 Task: Add Stars Background to Video "Movie B.mp4" and Play
Action: Mouse moved to (338, 133)
Screenshot: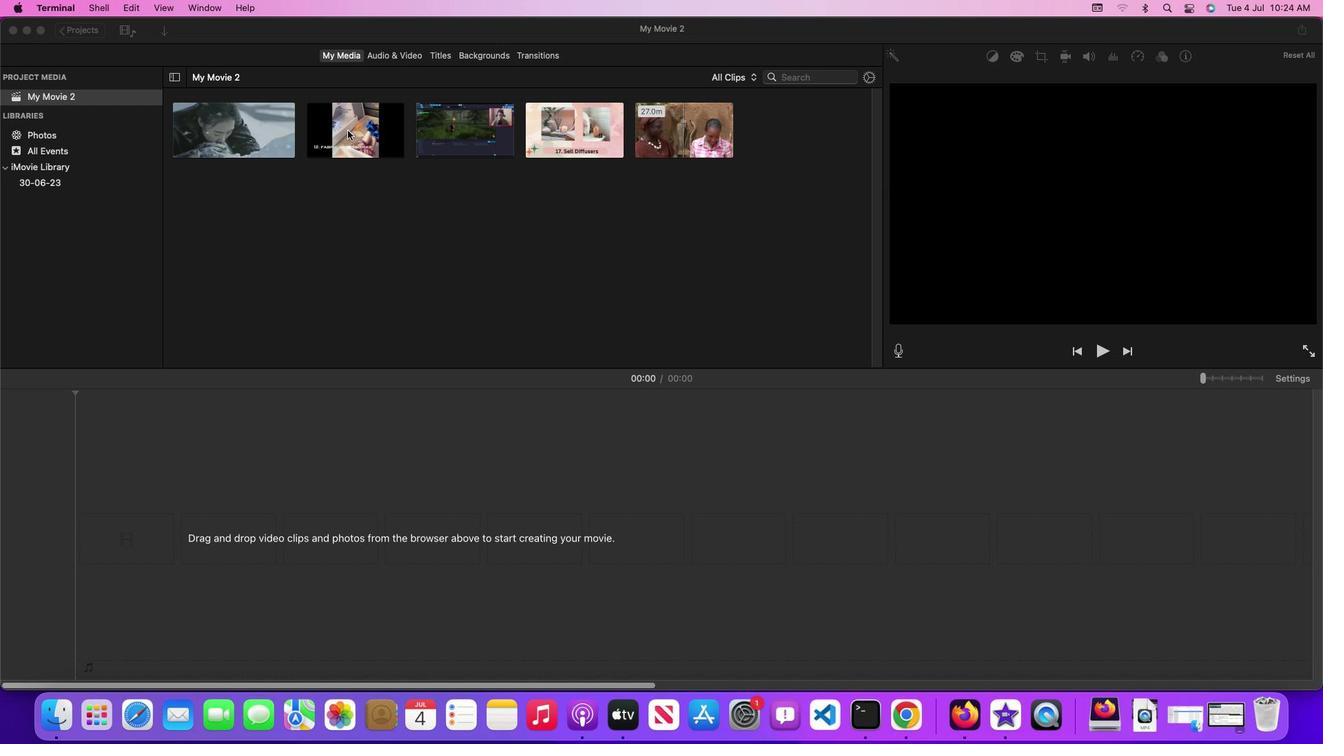 
Action: Mouse pressed left at (338, 133)
Screenshot: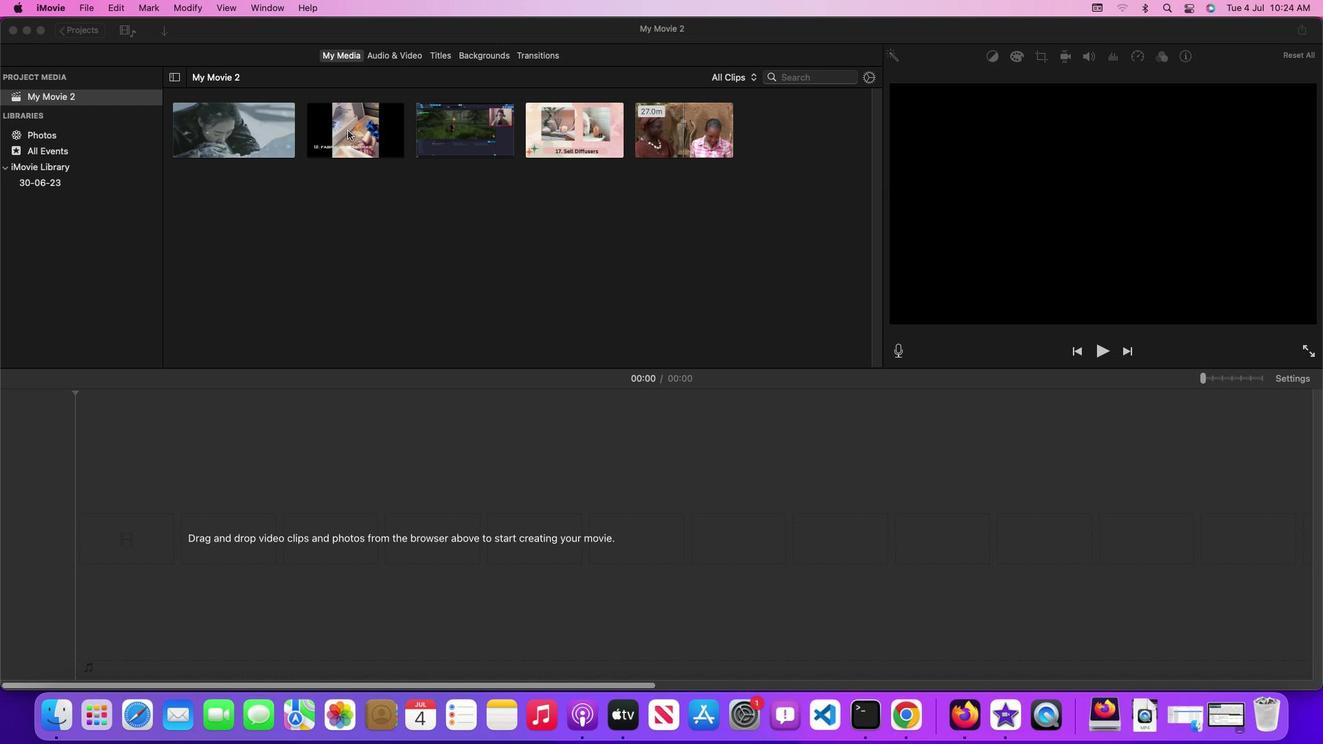 
Action: Mouse moved to (485, 62)
Screenshot: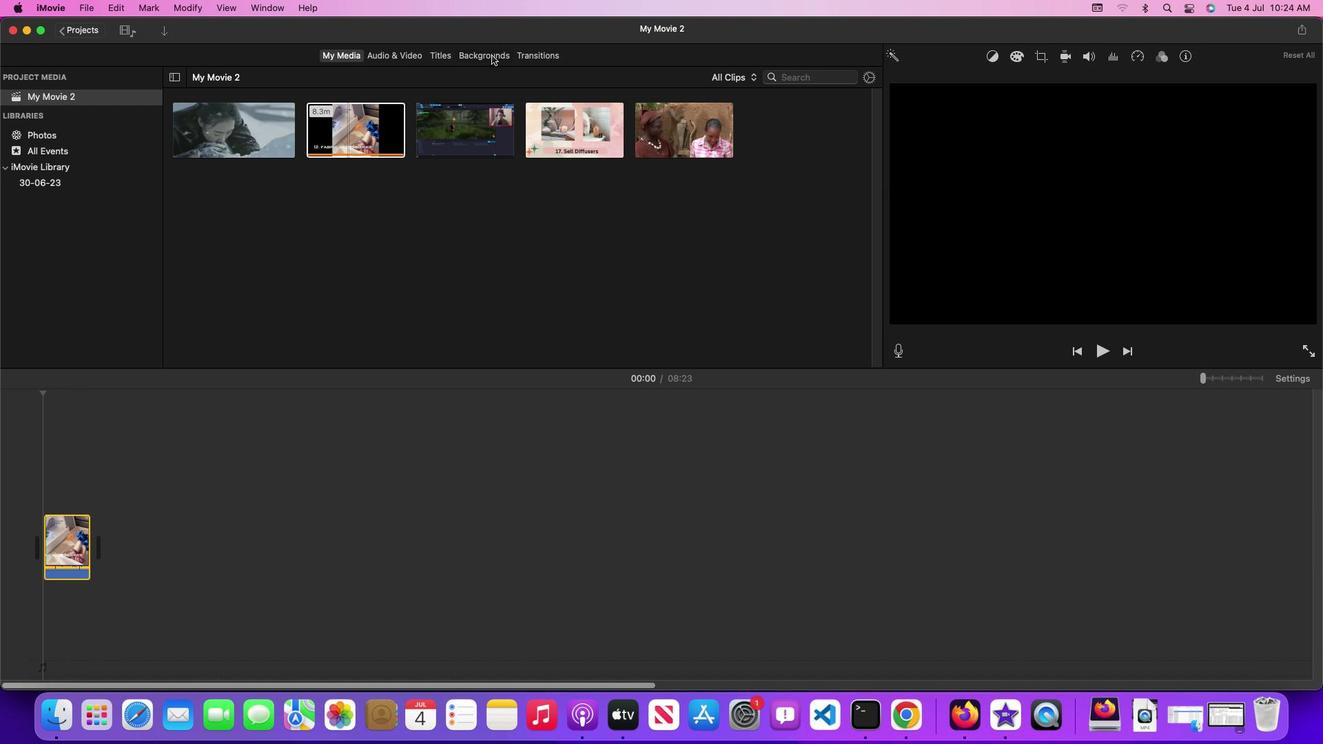 
Action: Mouse pressed left at (485, 62)
Screenshot: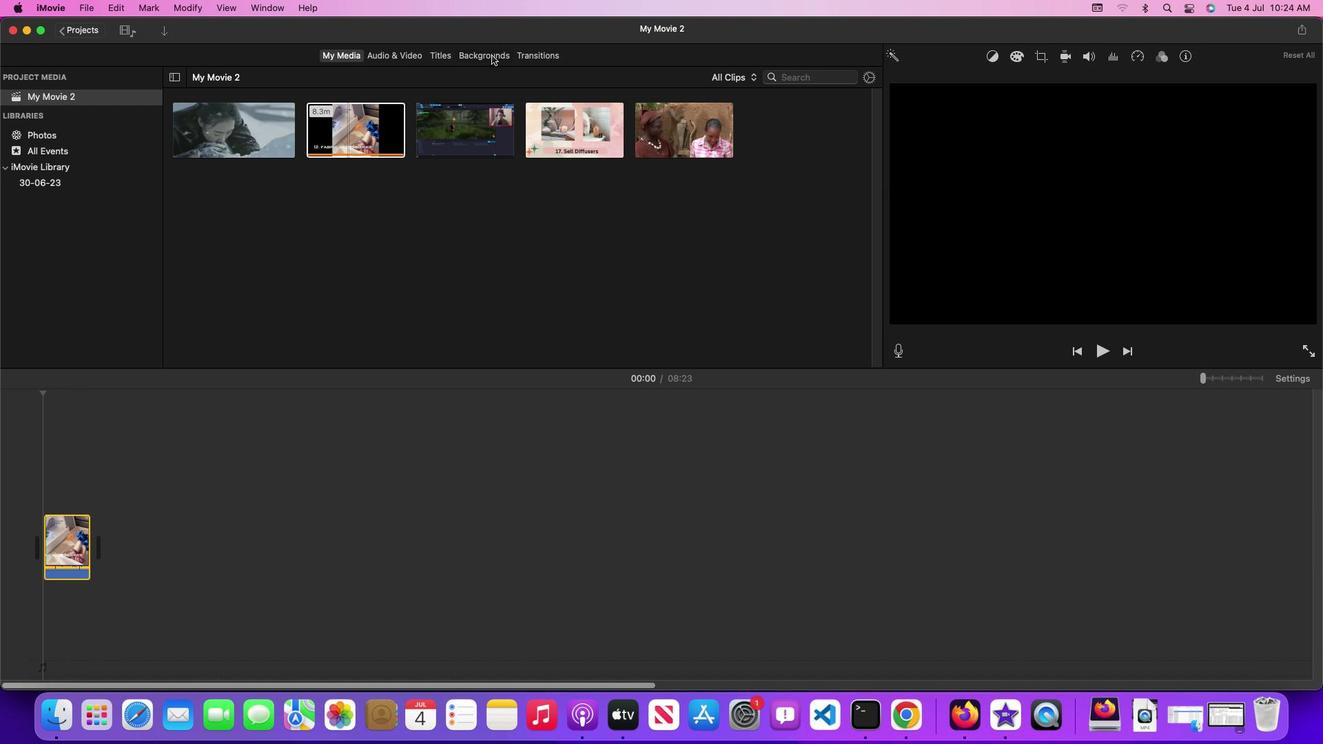 
Action: Mouse moved to (595, 127)
Screenshot: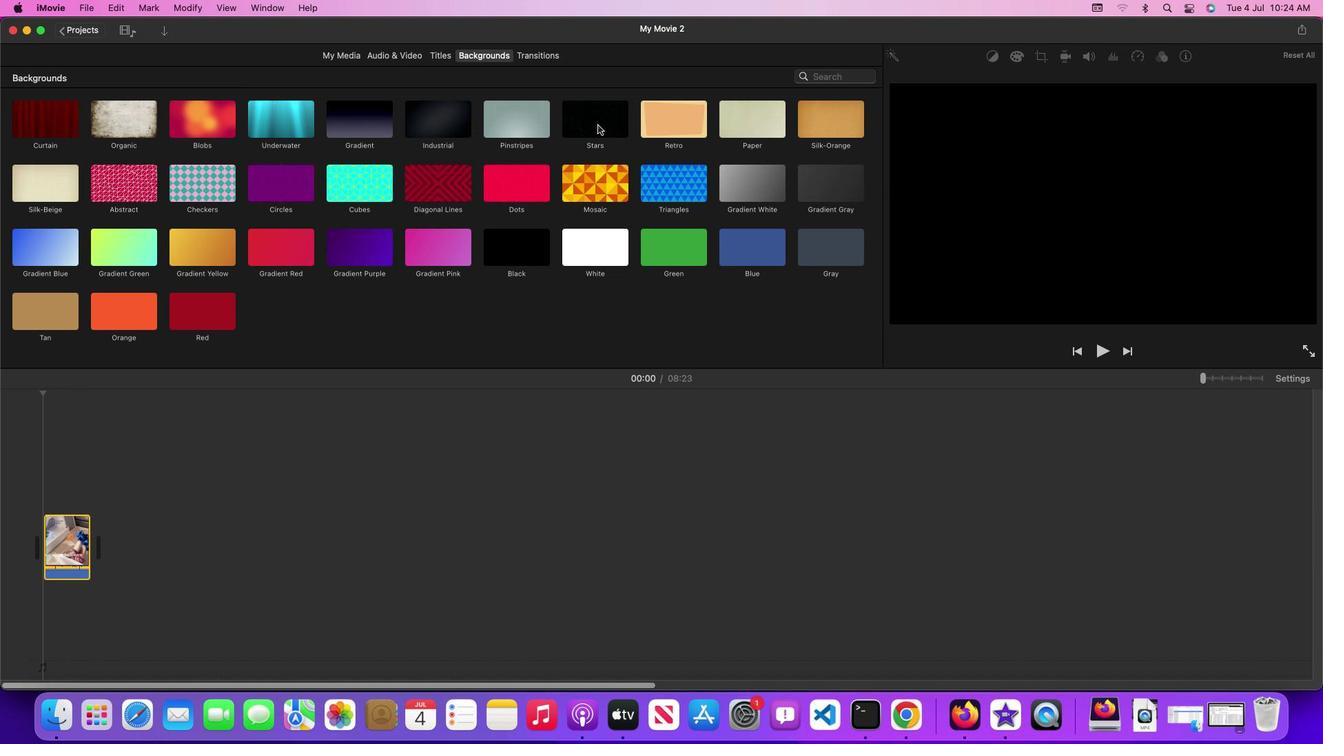 
Action: Mouse pressed left at (595, 127)
Screenshot: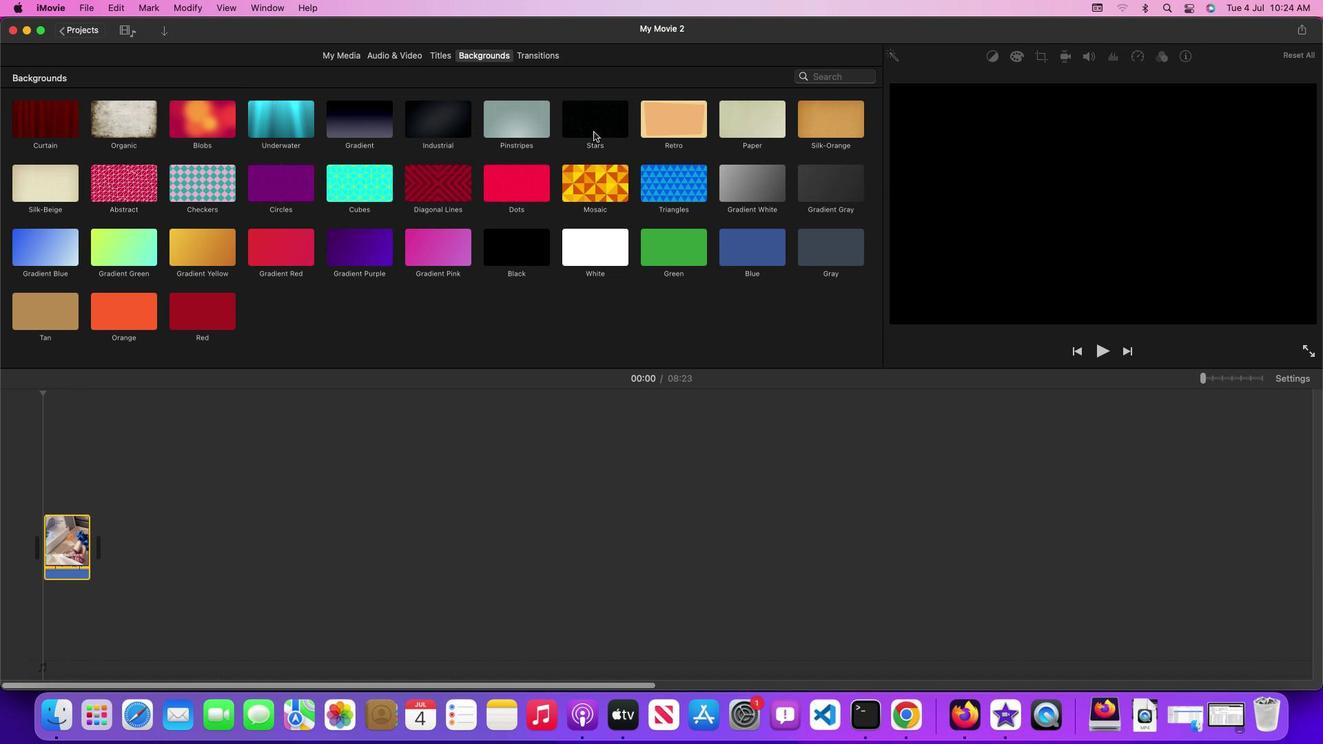 
Action: Mouse moved to (131, 529)
Screenshot: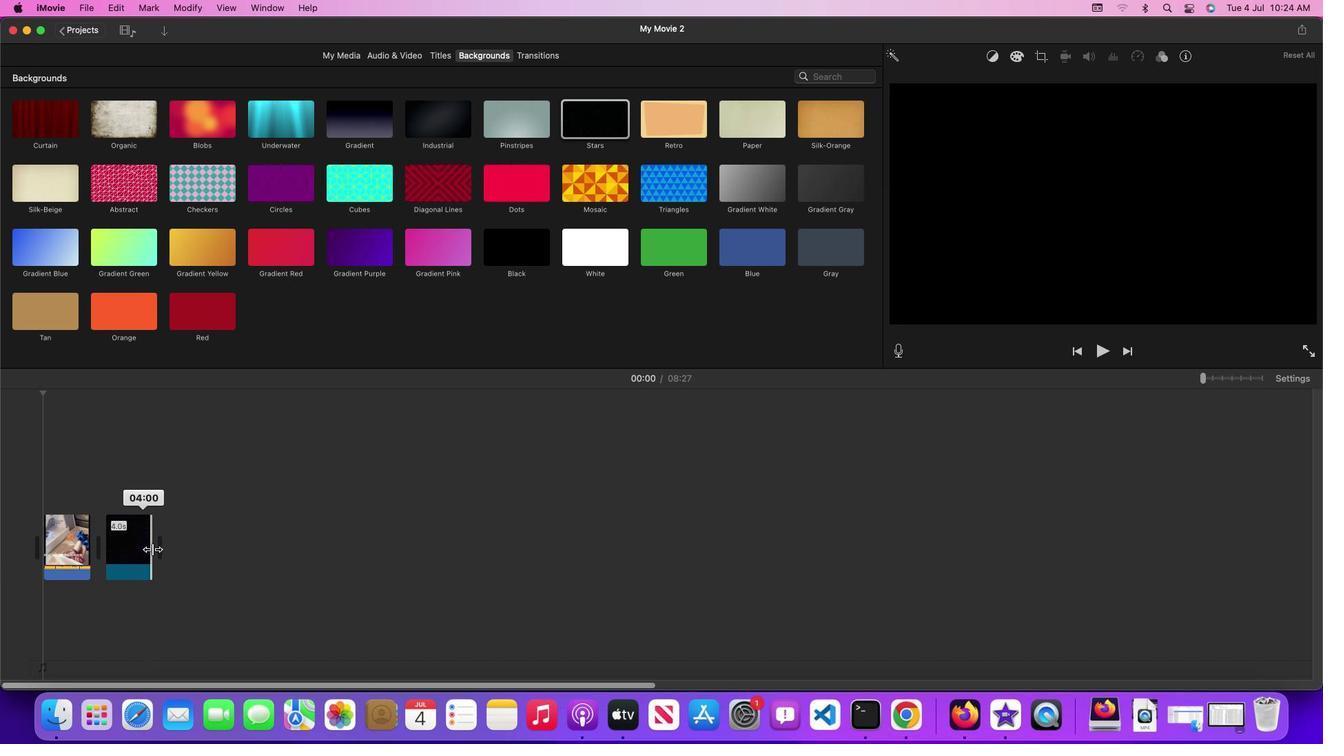 
Action: Mouse pressed left at (131, 529)
Screenshot: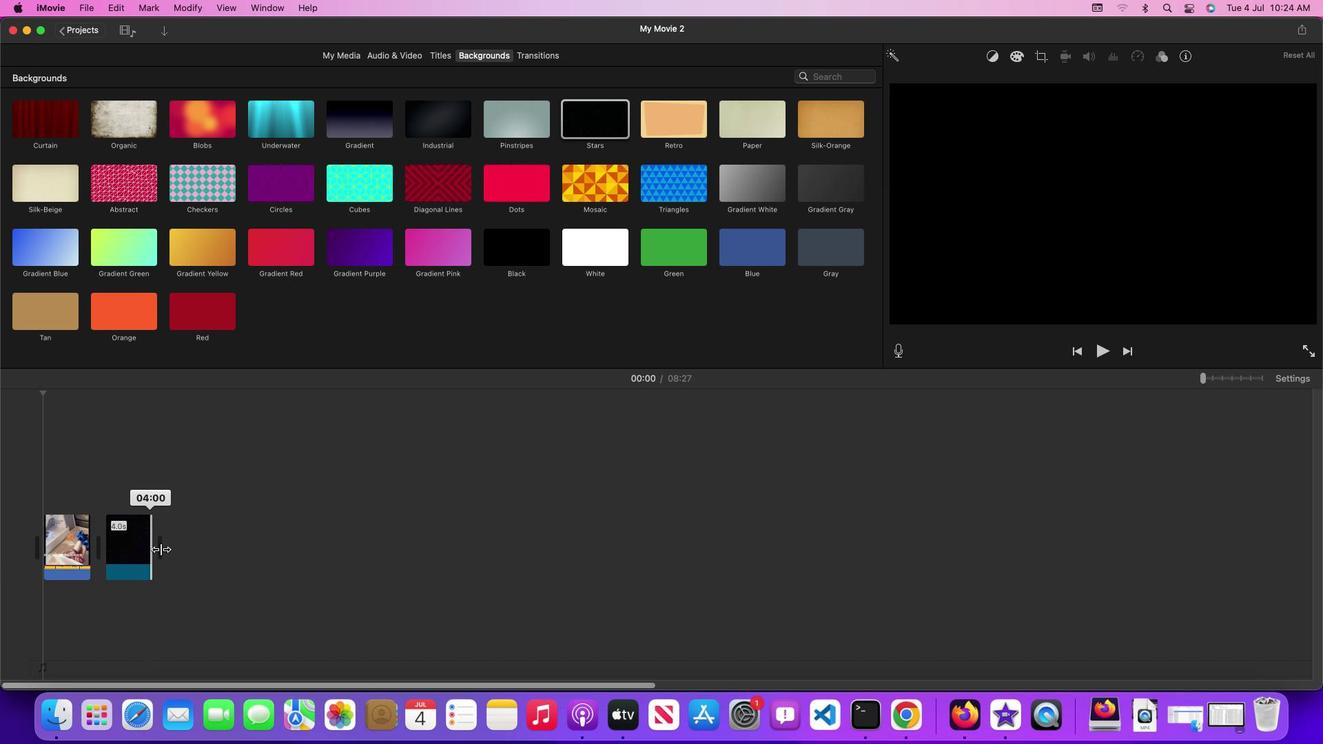 
Action: Mouse moved to (139, 525)
Screenshot: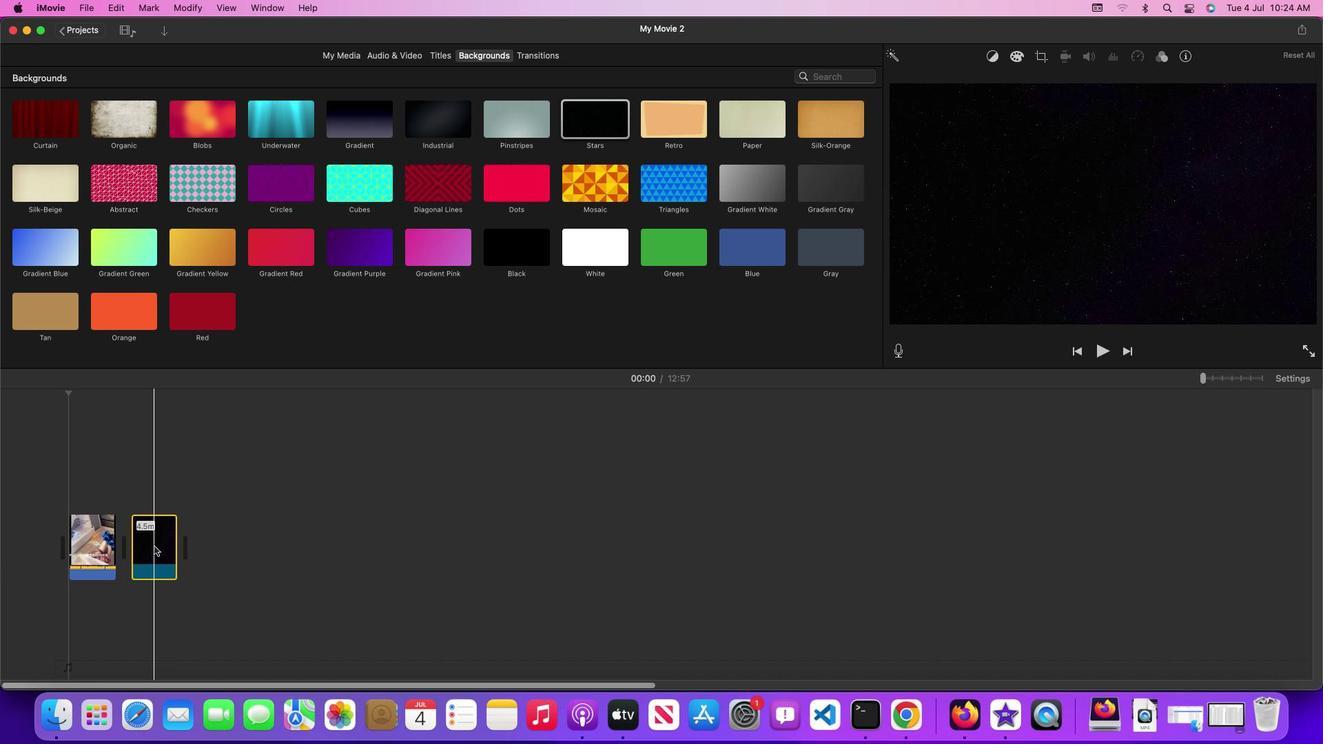 
Action: Mouse pressed left at (139, 525)
Screenshot: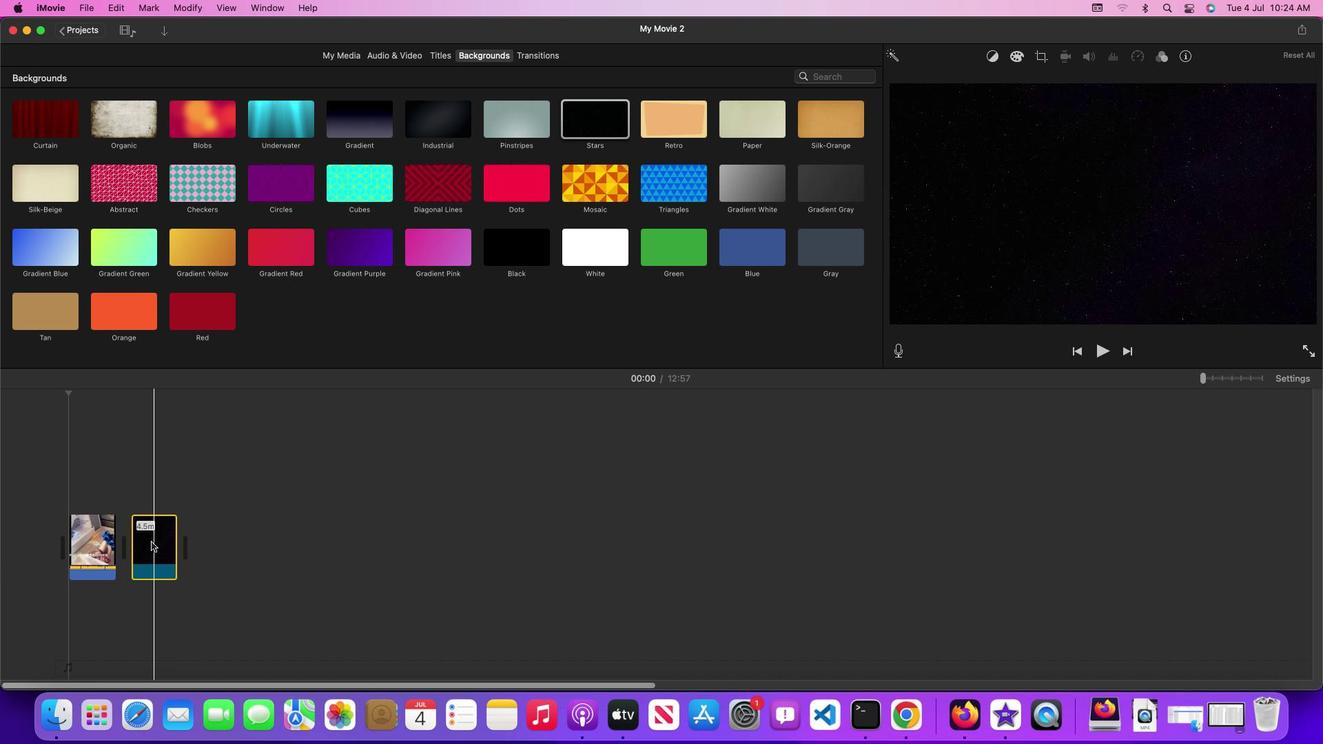 
Action: Mouse moved to (89, 472)
Screenshot: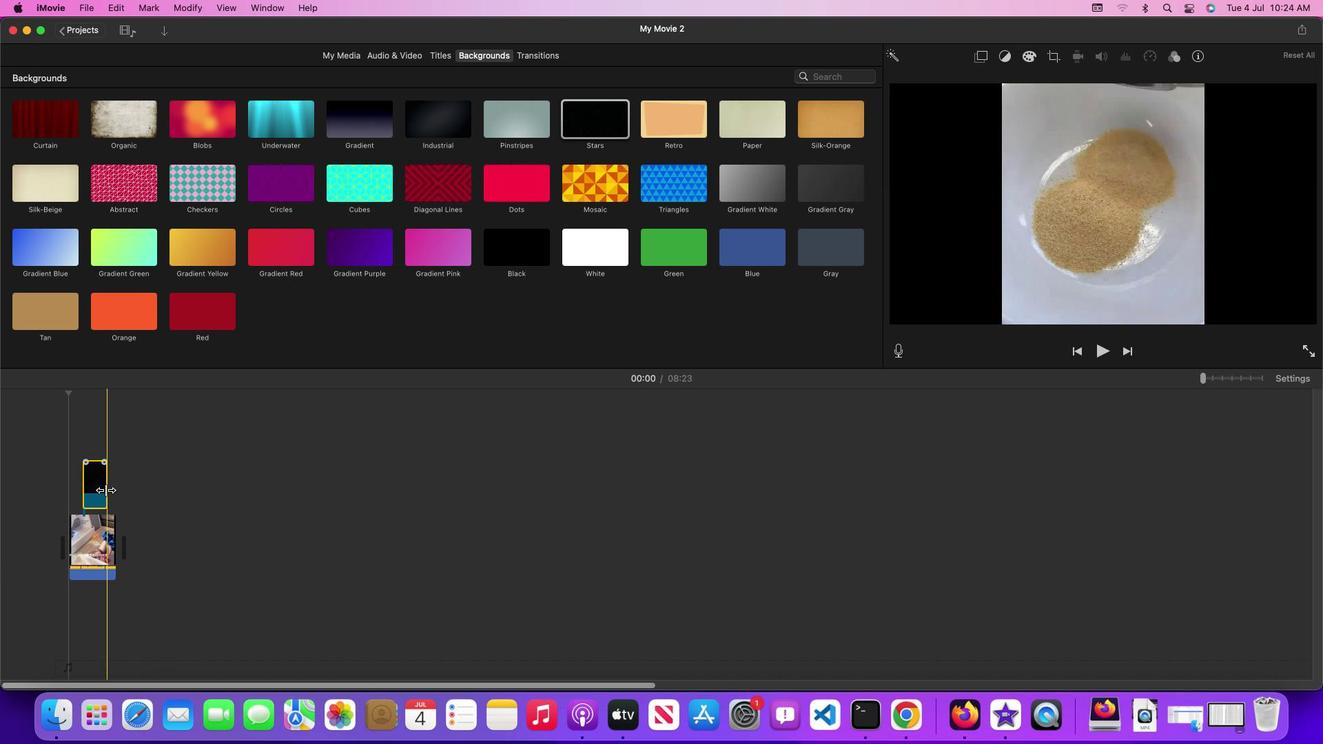 
Action: Mouse pressed left at (89, 472)
Screenshot: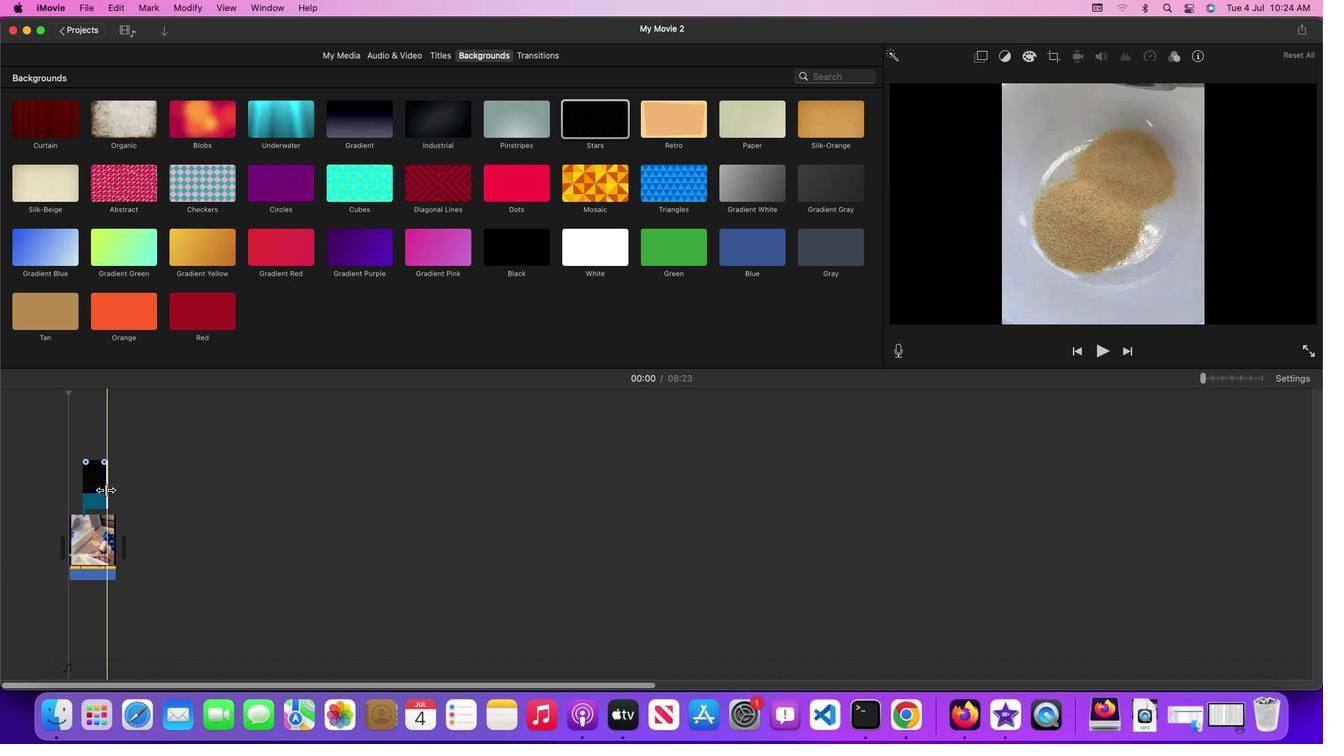 
Action: Mouse moved to (85, 518)
Screenshot: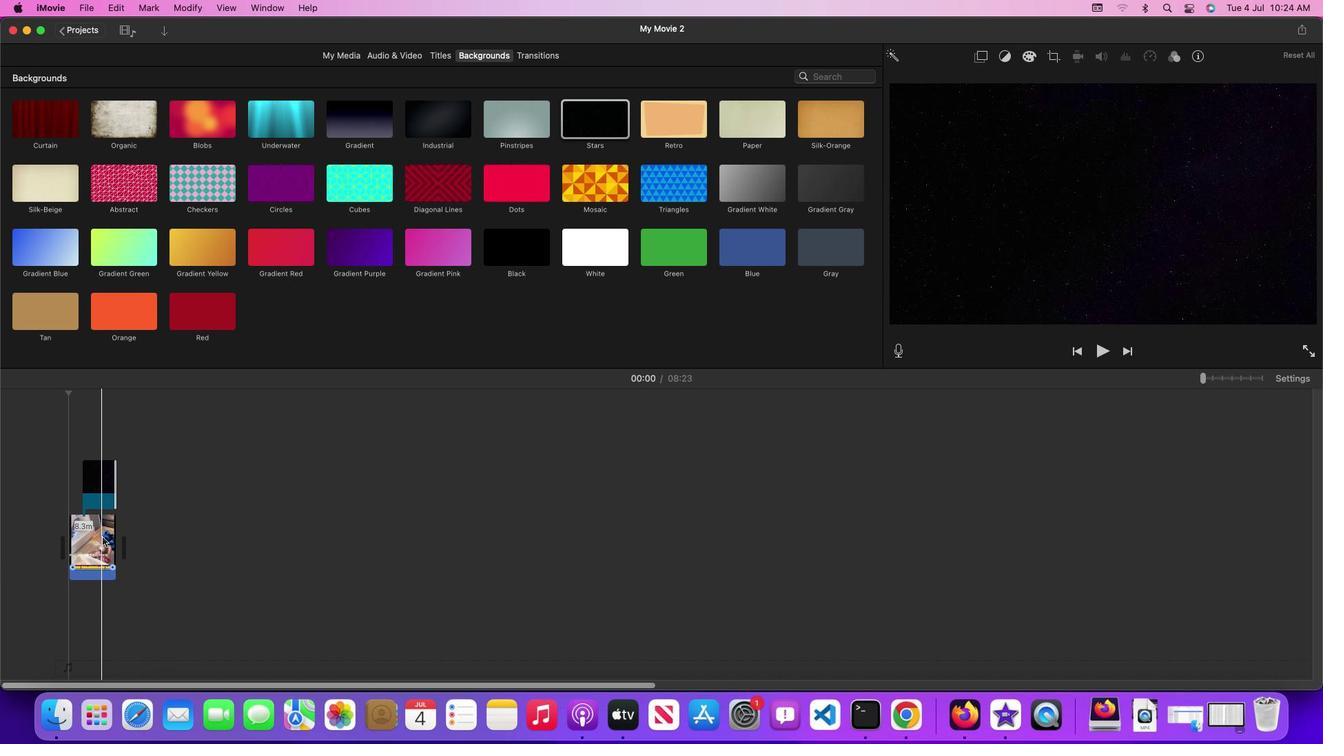 
Action: Mouse pressed left at (85, 518)
Screenshot: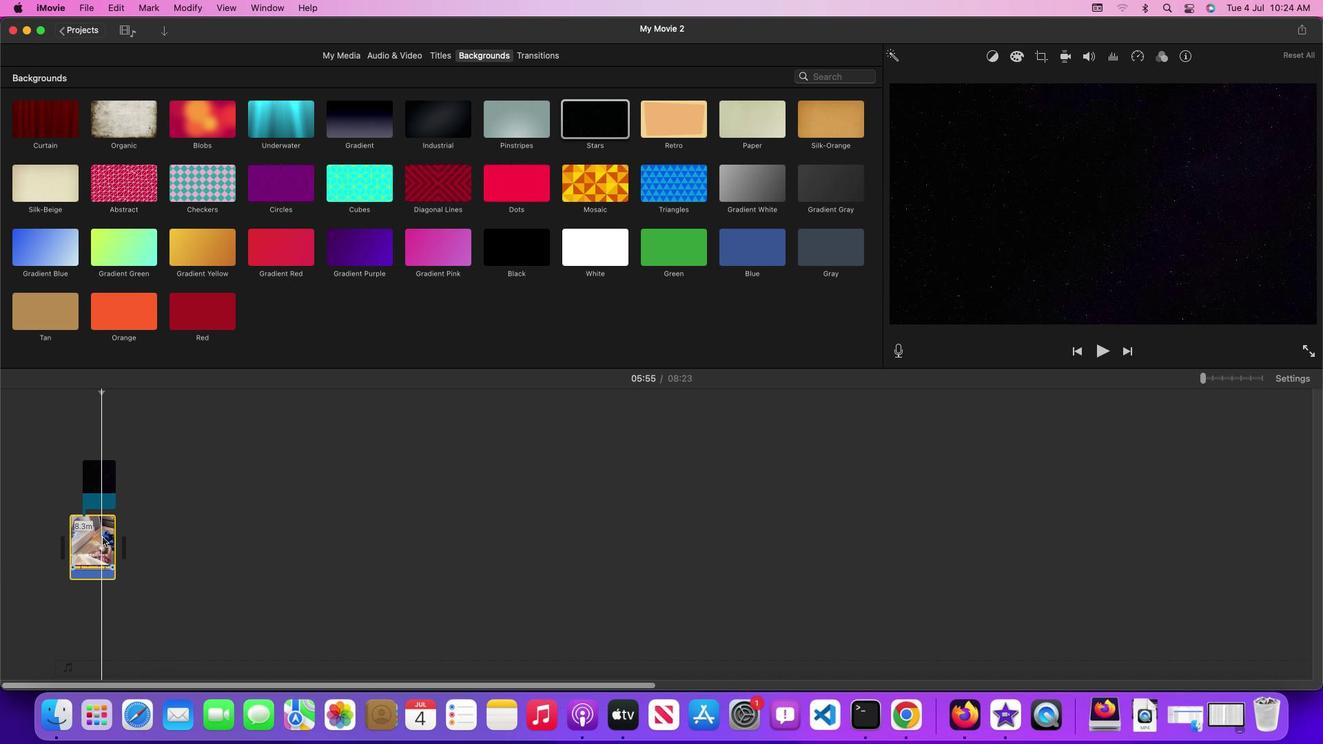 
Action: Mouse moved to (86, 461)
Screenshot: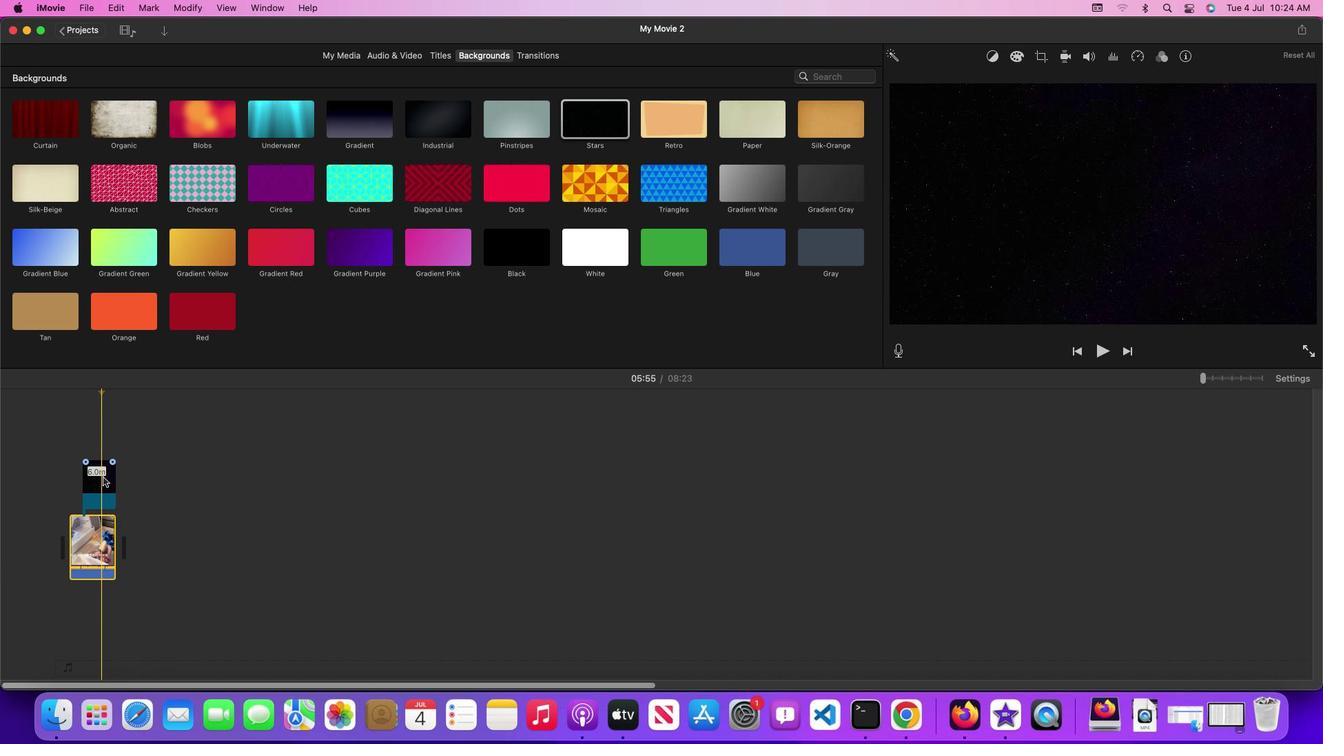 
Action: Mouse pressed left at (86, 461)
Screenshot: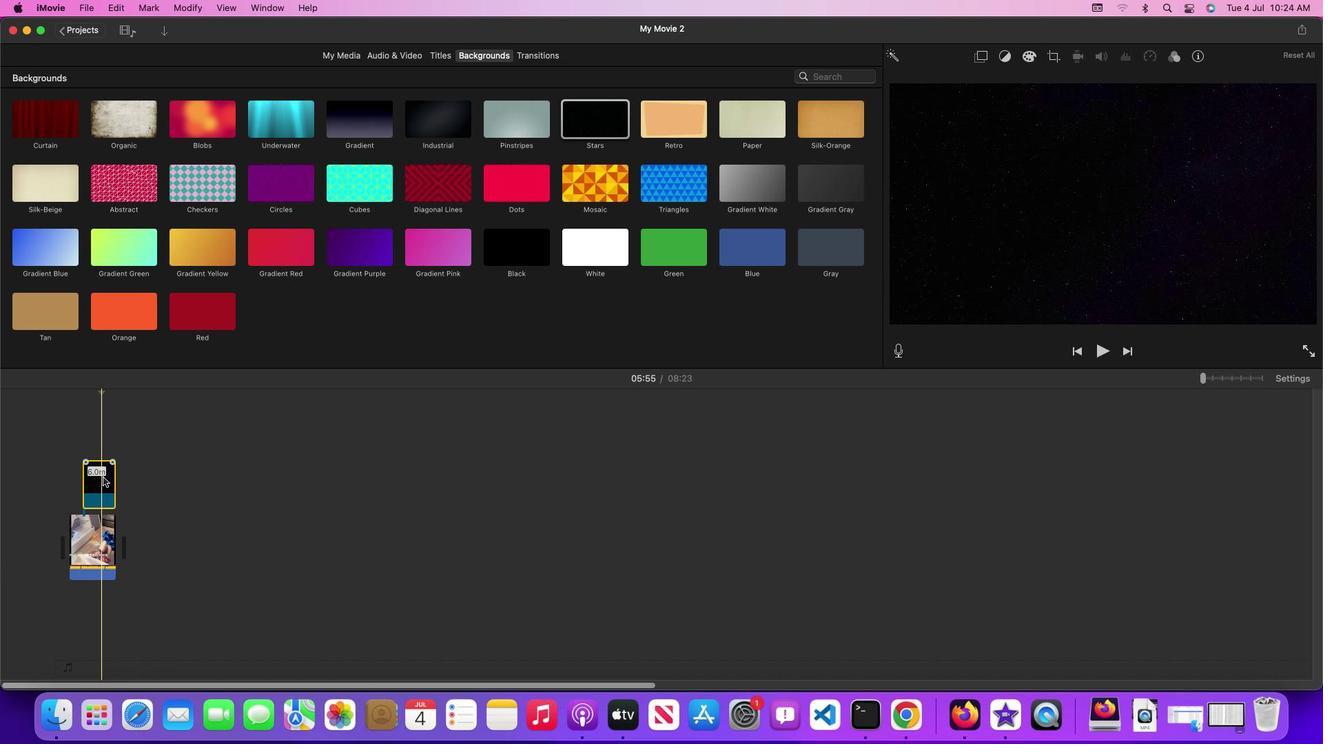 
Action: Mouse moved to (985, 61)
Screenshot: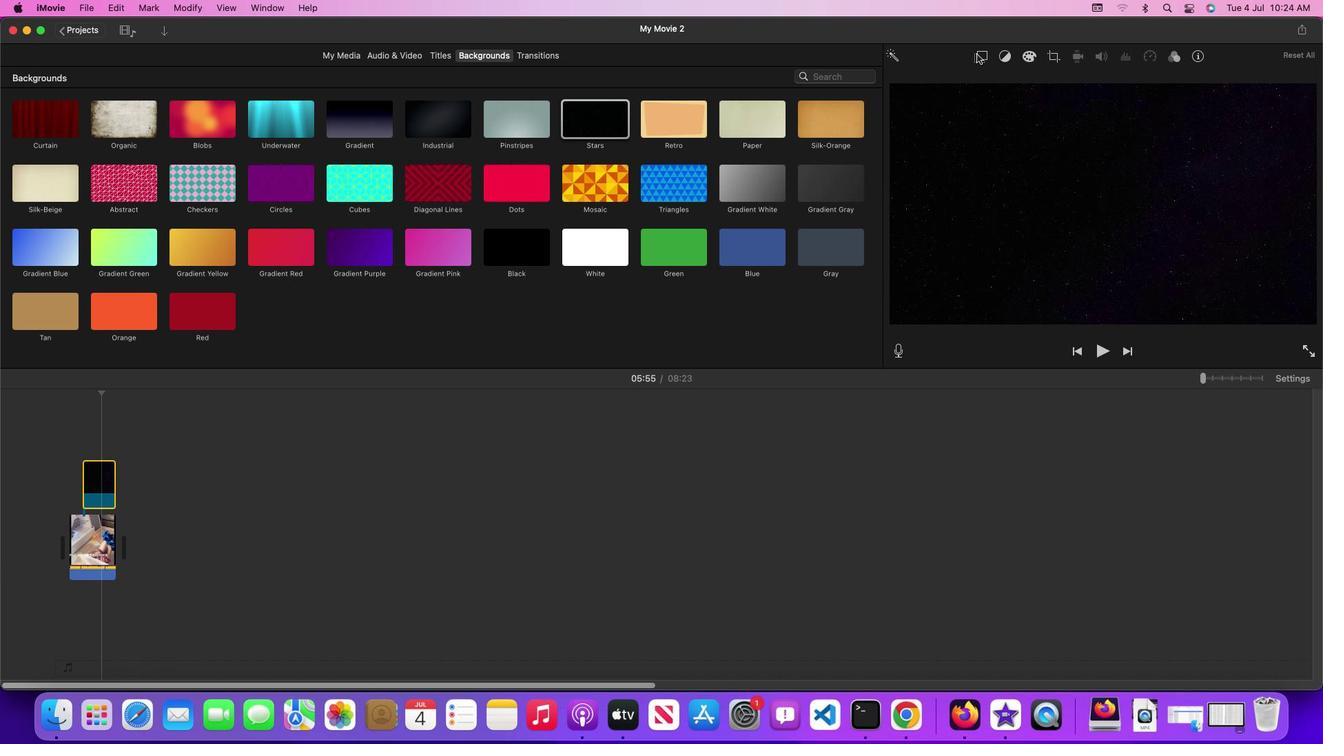 
Action: Mouse pressed left at (985, 61)
Screenshot: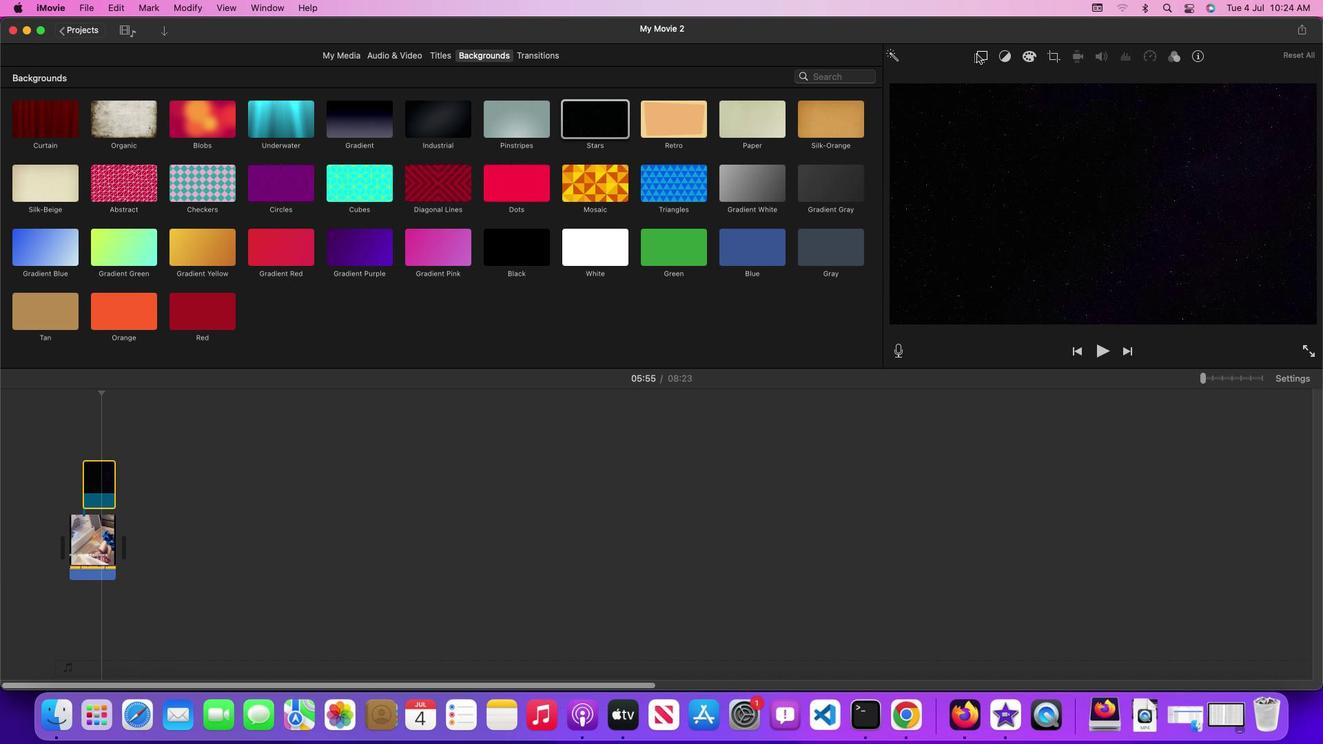 
Action: Mouse moved to (946, 84)
Screenshot: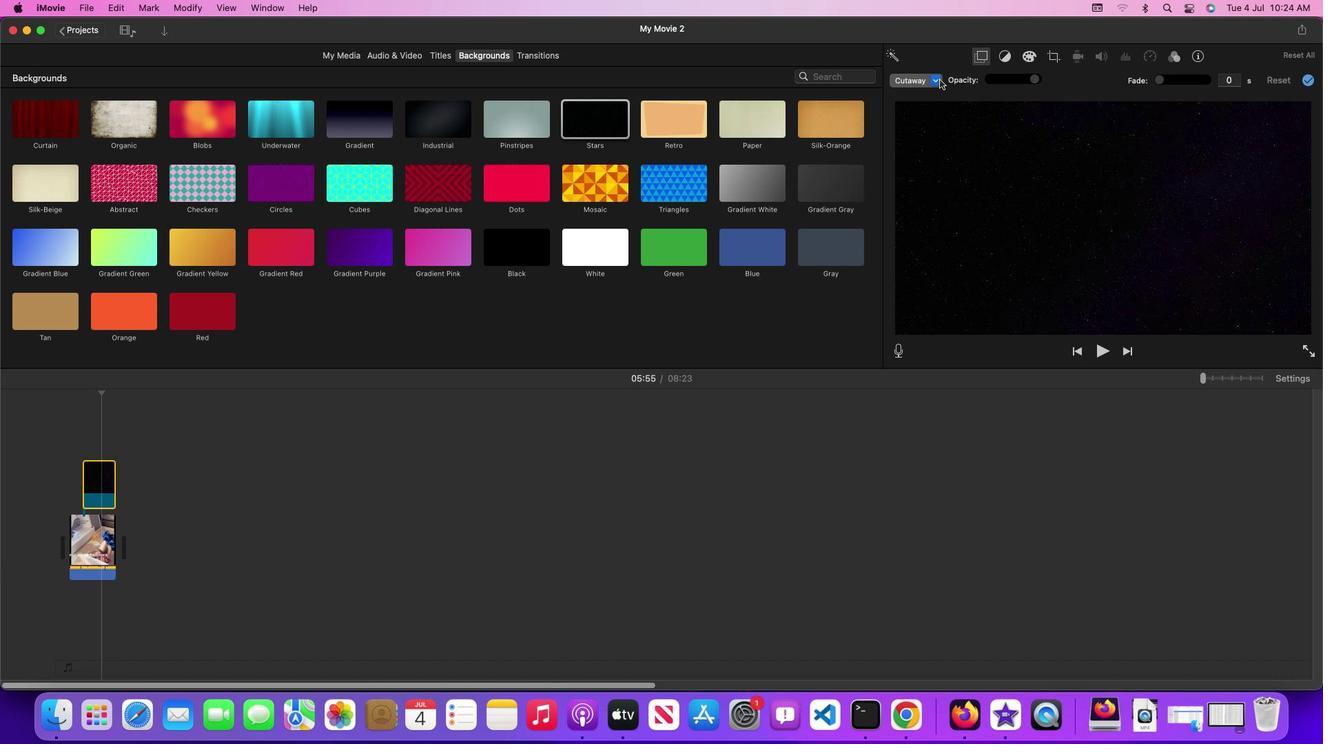 
Action: Mouse pressed left at (946, 84)
Screenshot: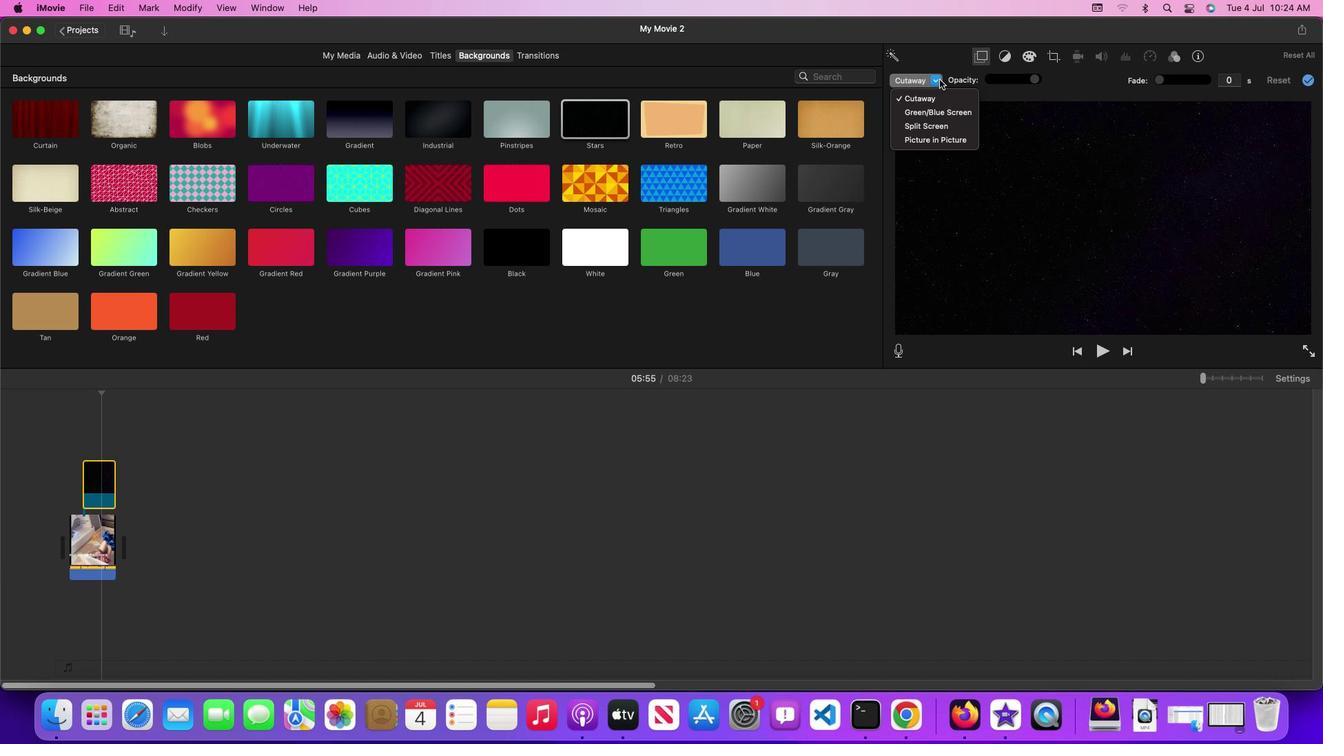 
Action: Mouse moved to (940, 138)
Screenshot: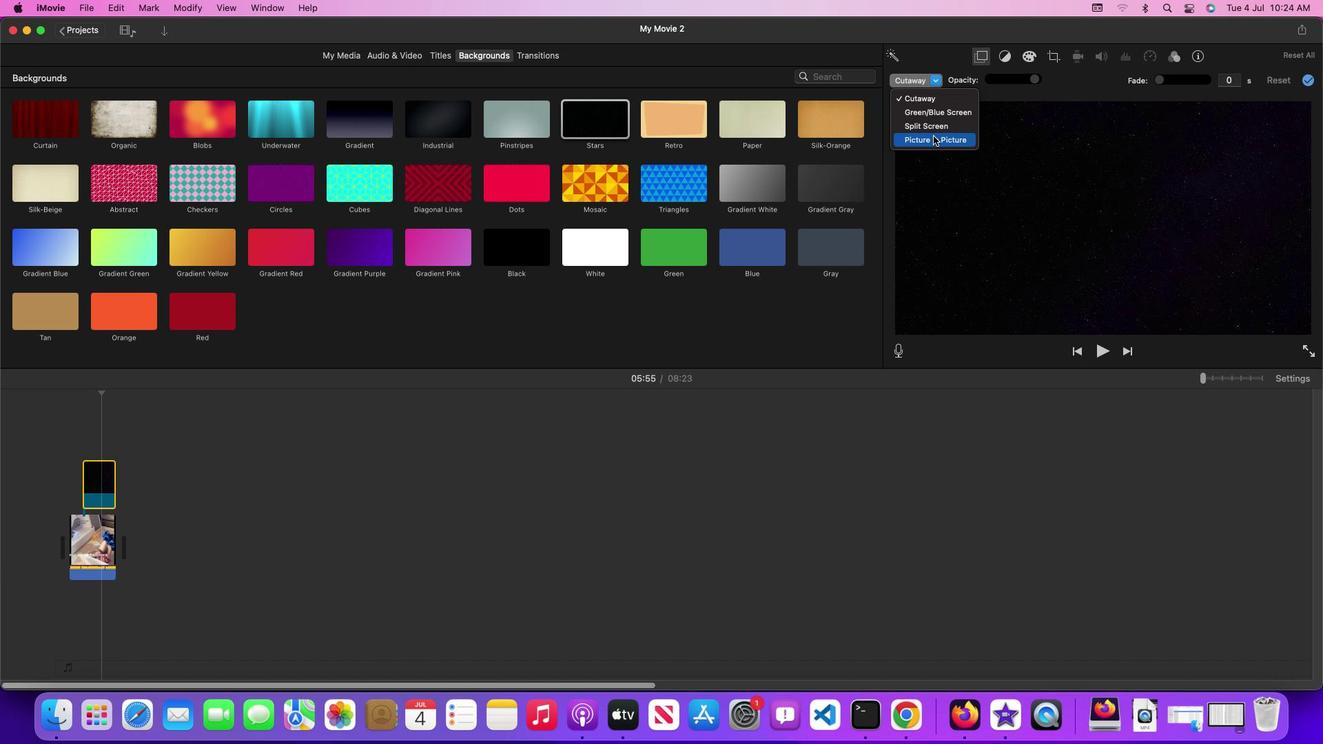 
Action: Mouse pressed left at (940, 138)
Screenshot: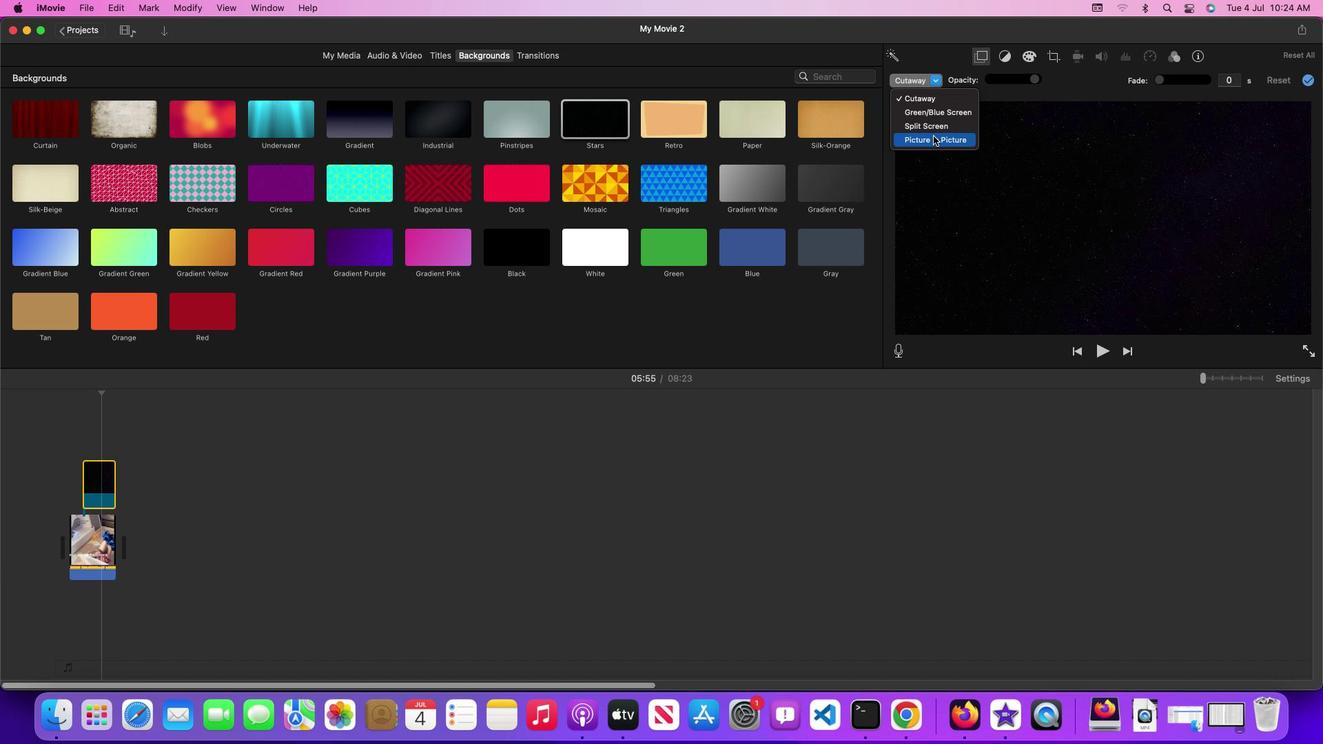
Action: Mouse moved to (1193, 155)
Screenshot: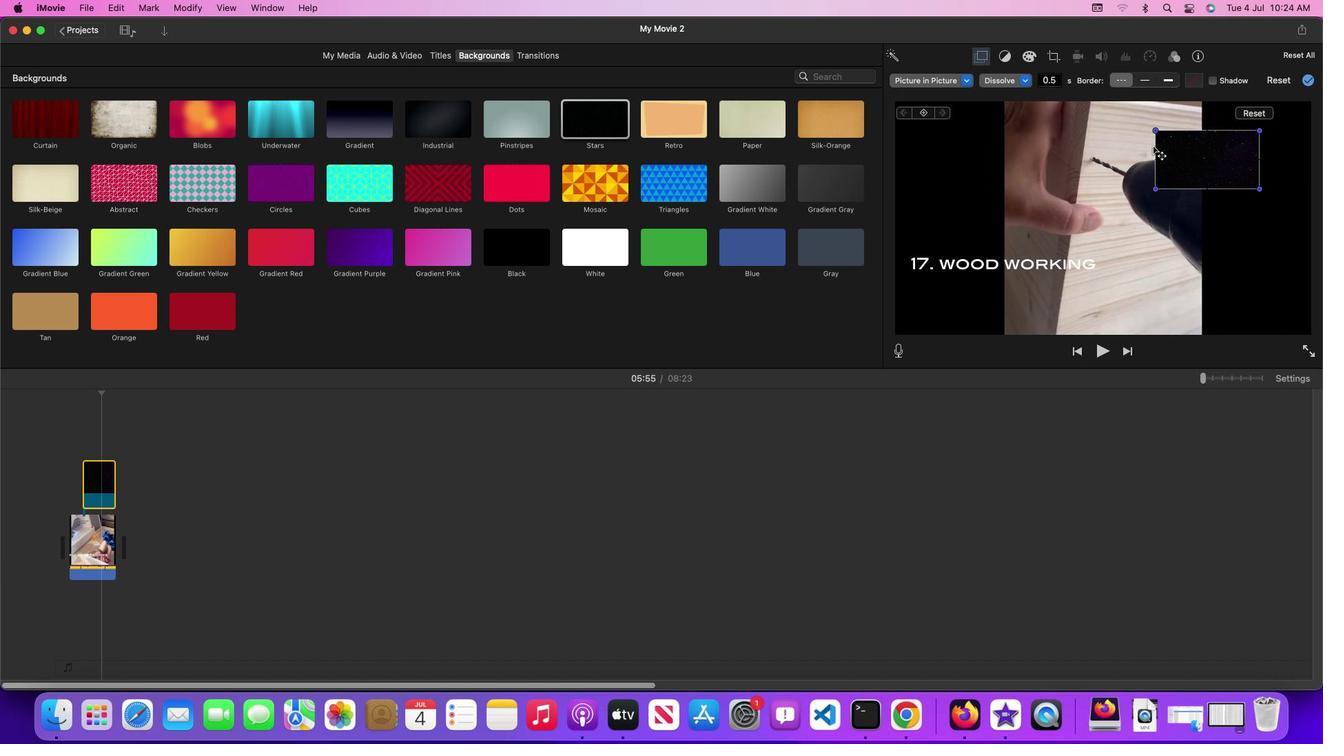 
Action: Mouse pressed left at (1193, 155)
Screenshot: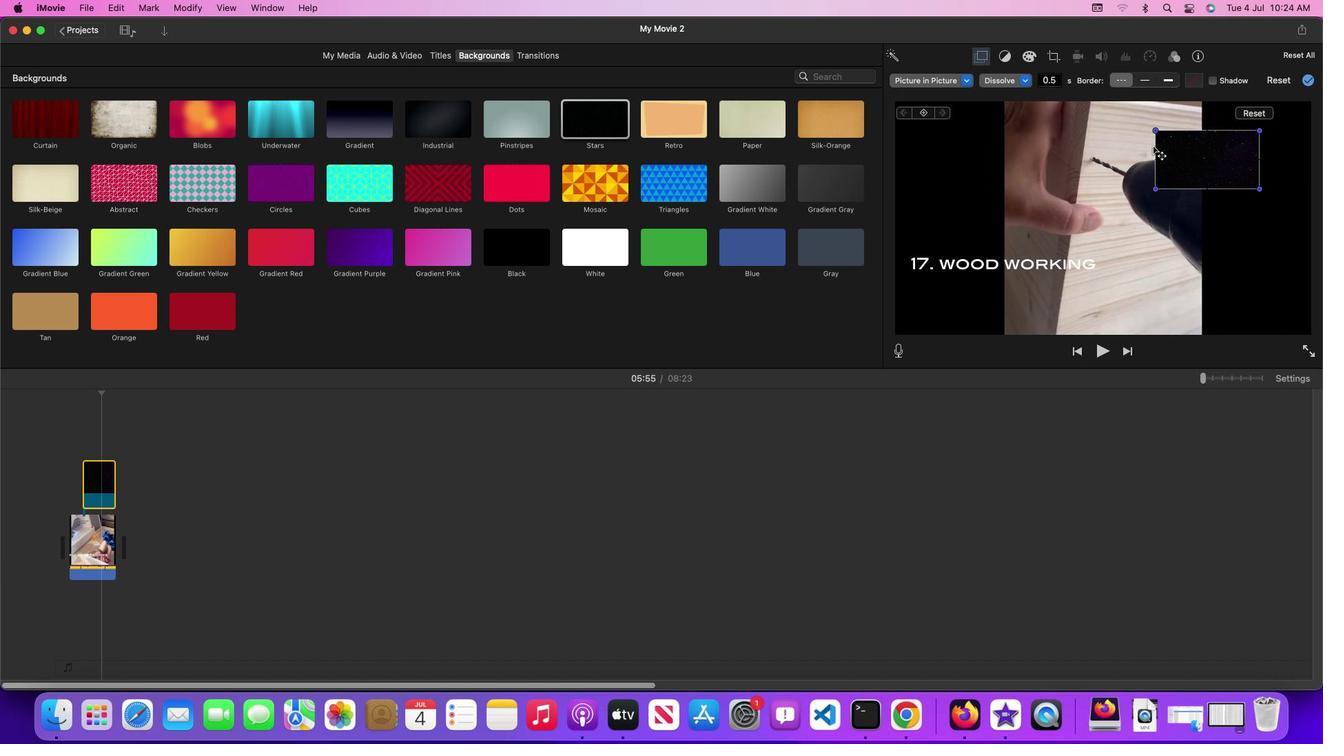 
Action: Mouse moved to (1092, 157)
Screenshot: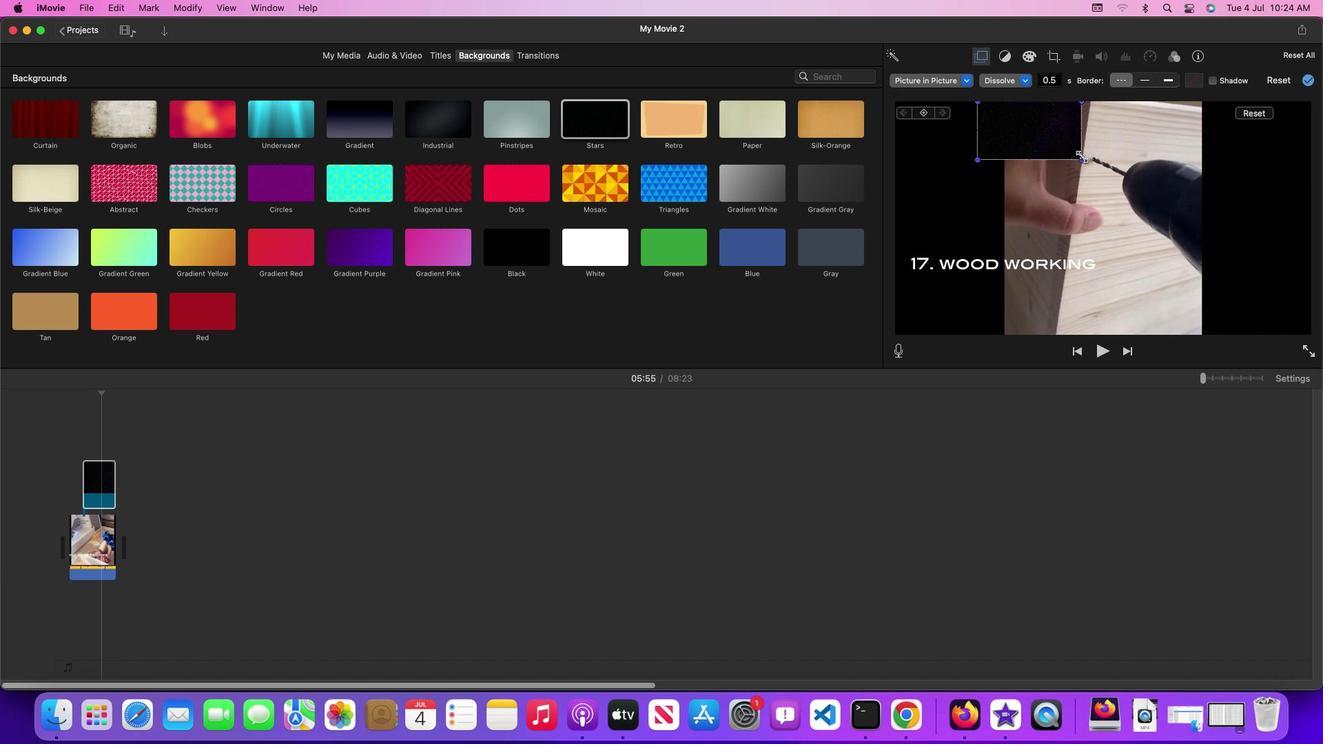 
Action: Mouse pressed left at (1092, 157)
Screenshot: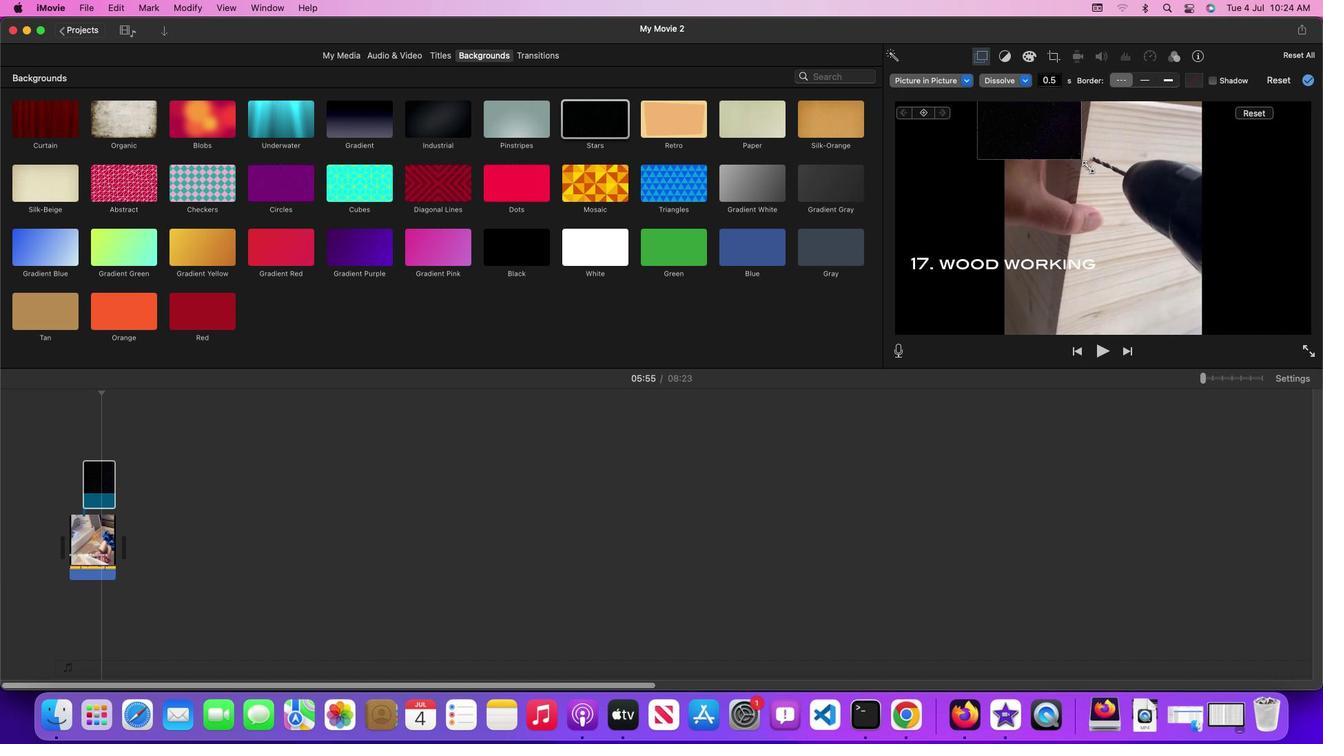 
Action: Mouse moved to (1143, 268)
Screenshot: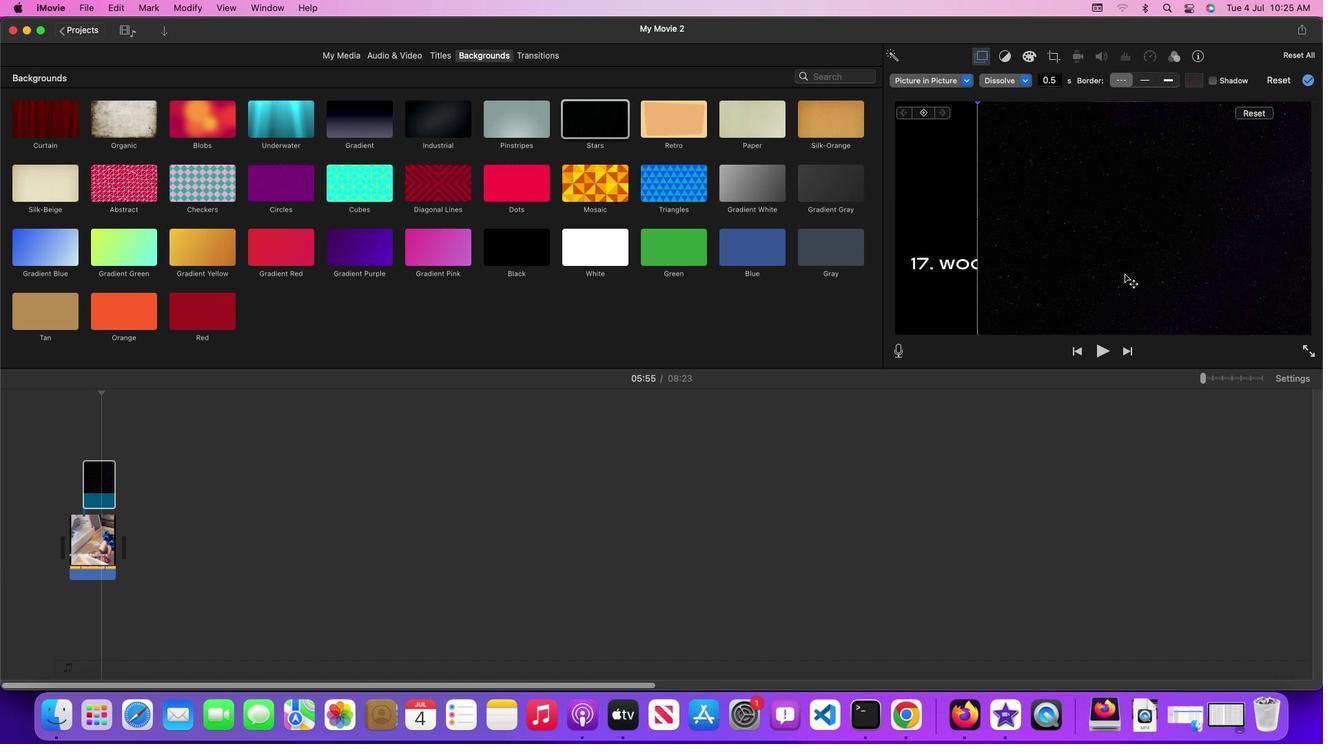 
Action: Mouse pressed left at (1143, 268)
Screenshot: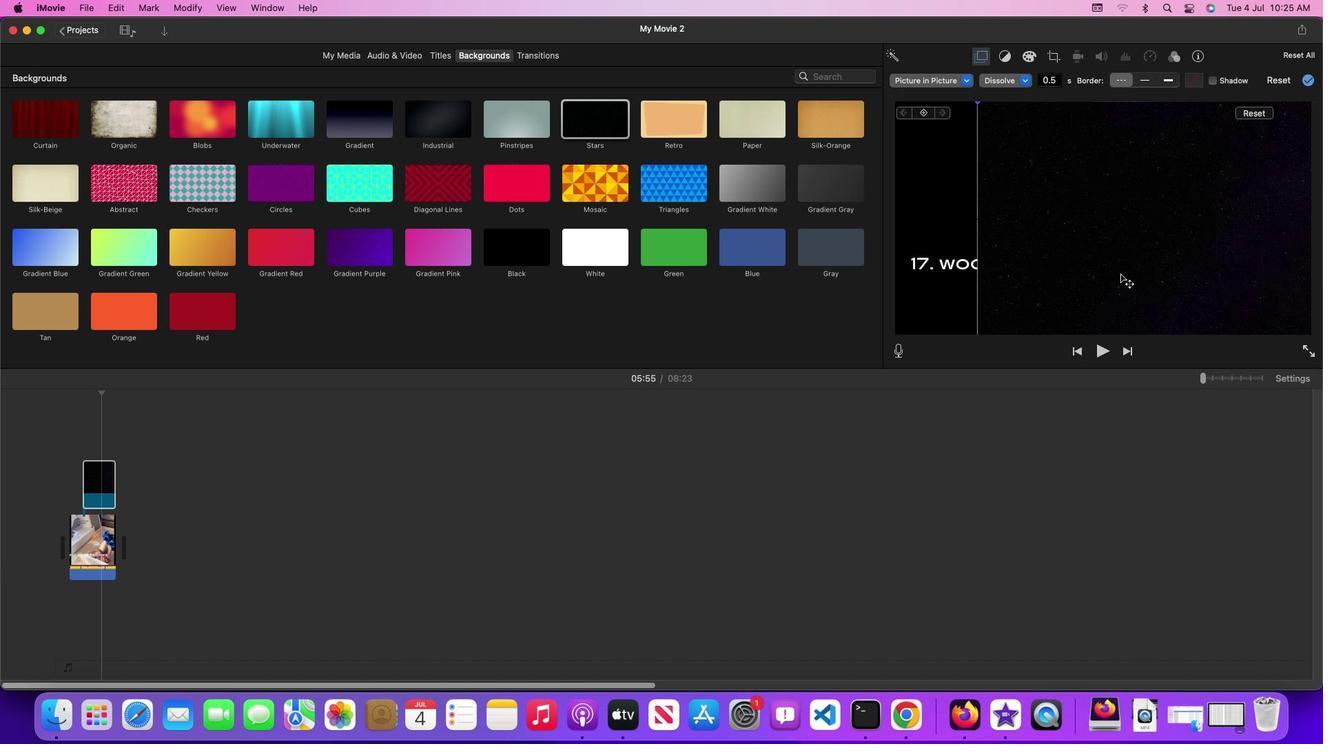 
Action: Mouse moved to (975, 85)
Screenshot: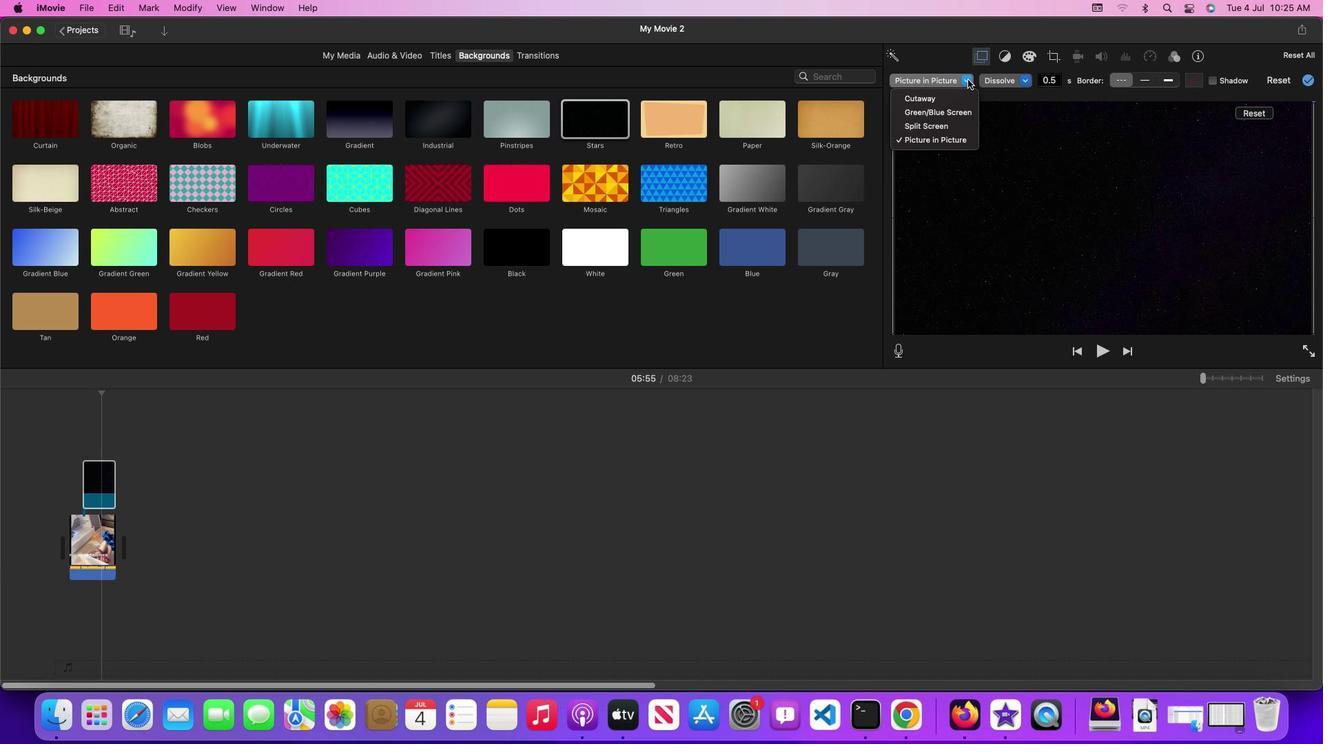 
Action: Mouse pressed left at (975, 85)
Screenshot: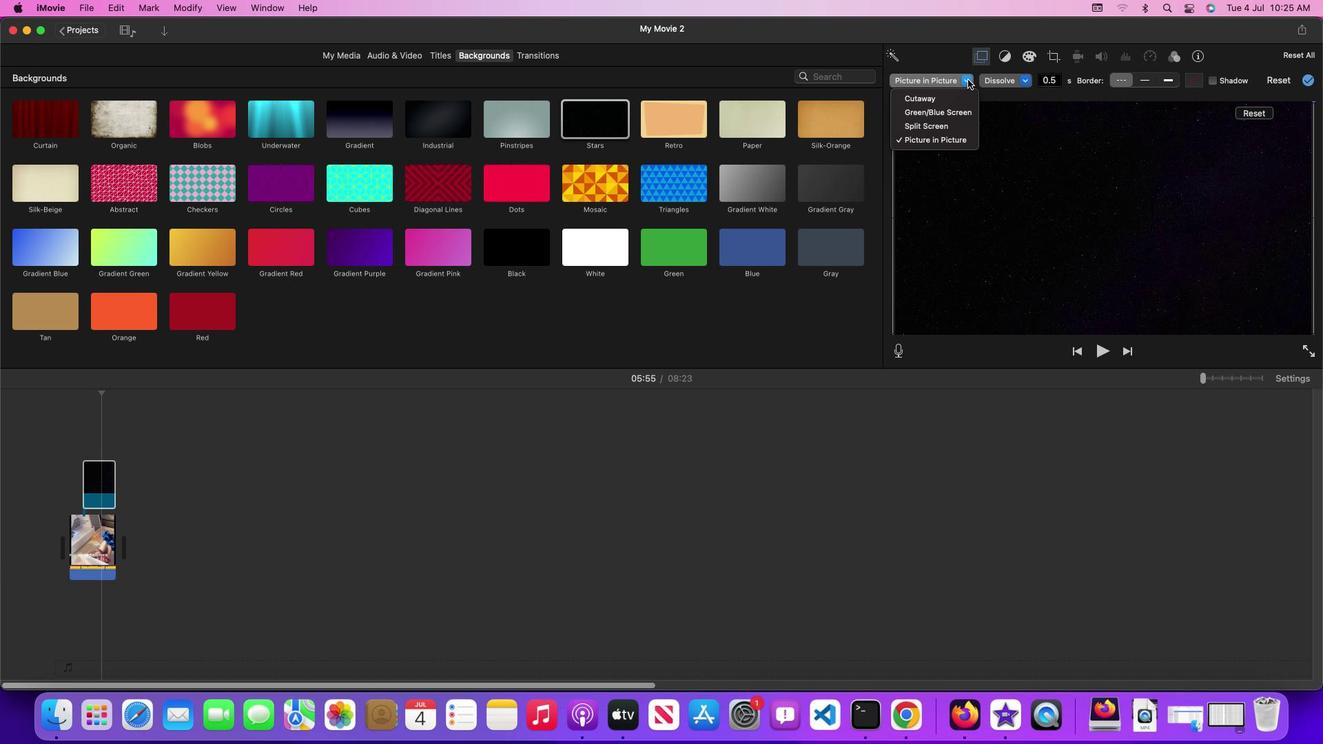 
Action: Mouse moved to (969, 99)
Screenshot: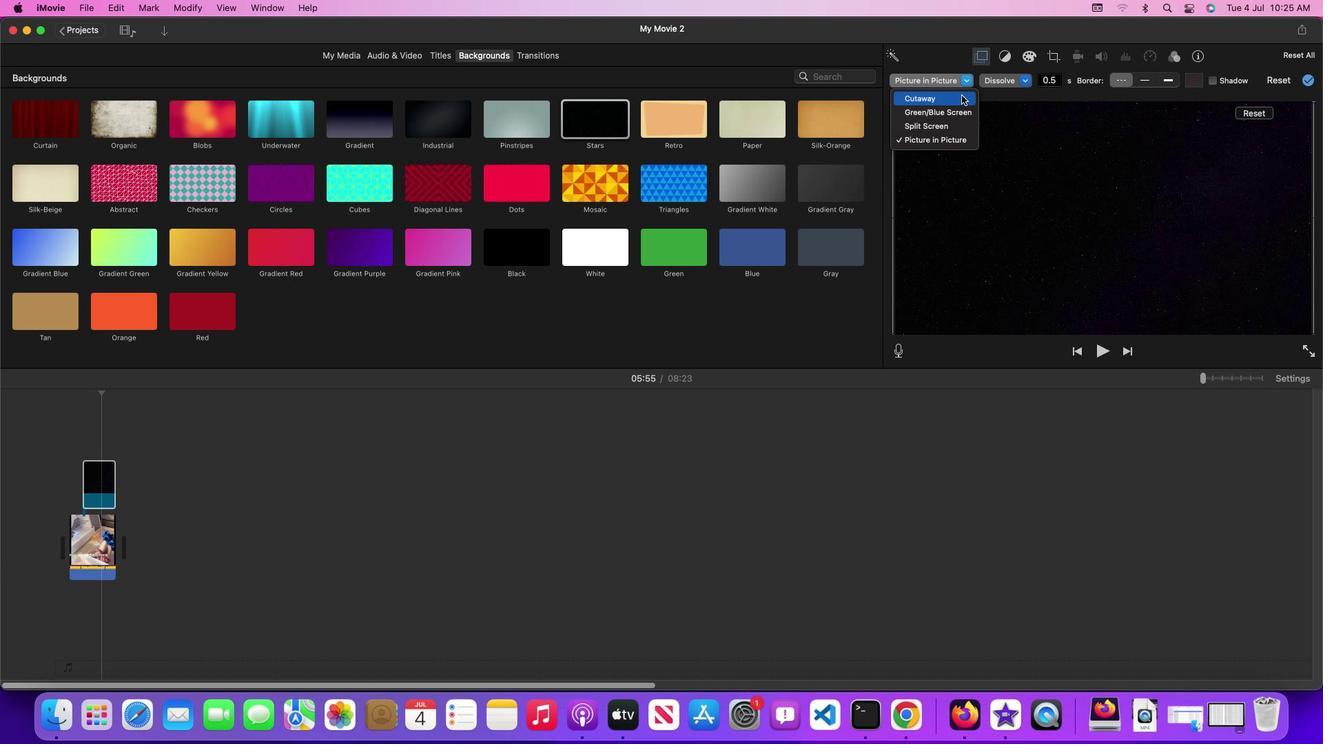 
Action: Mouse pressed left at (969, 99)
Screenshot: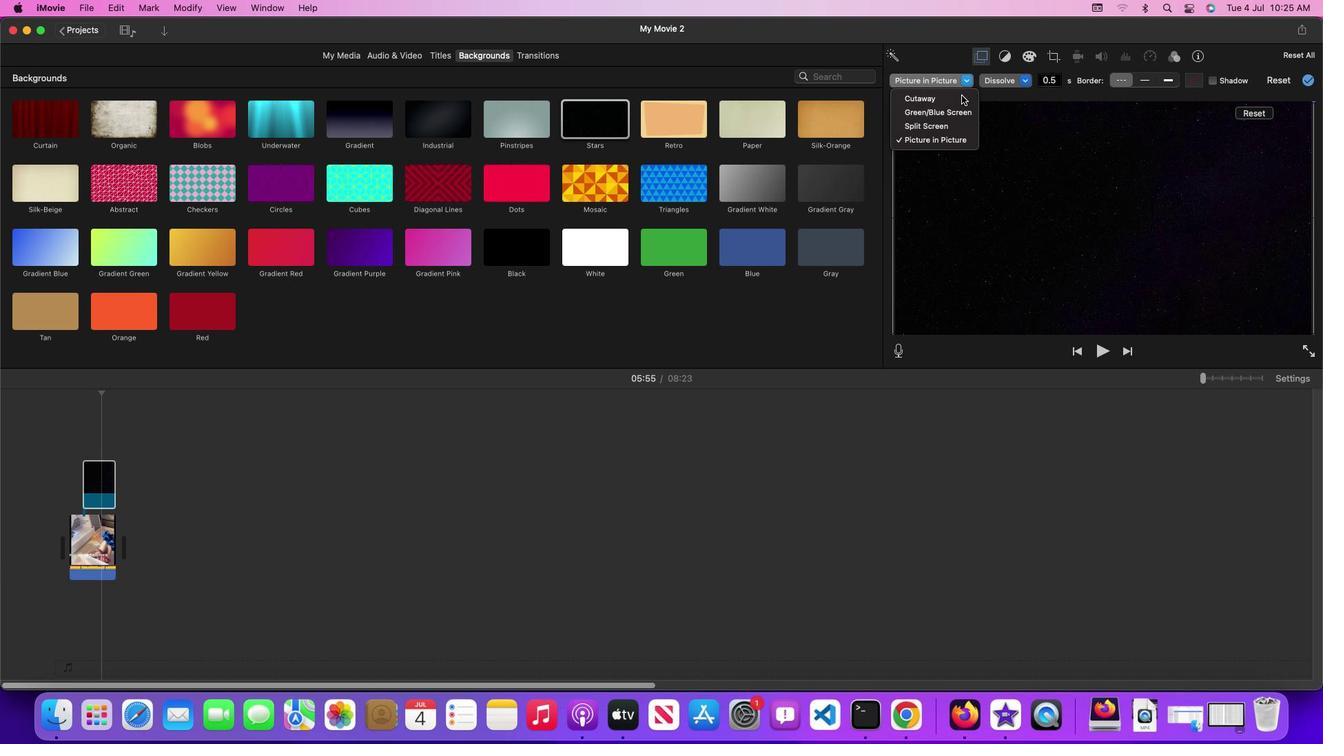 
Action: Mouse moved to (1047, 84)
Screenshot: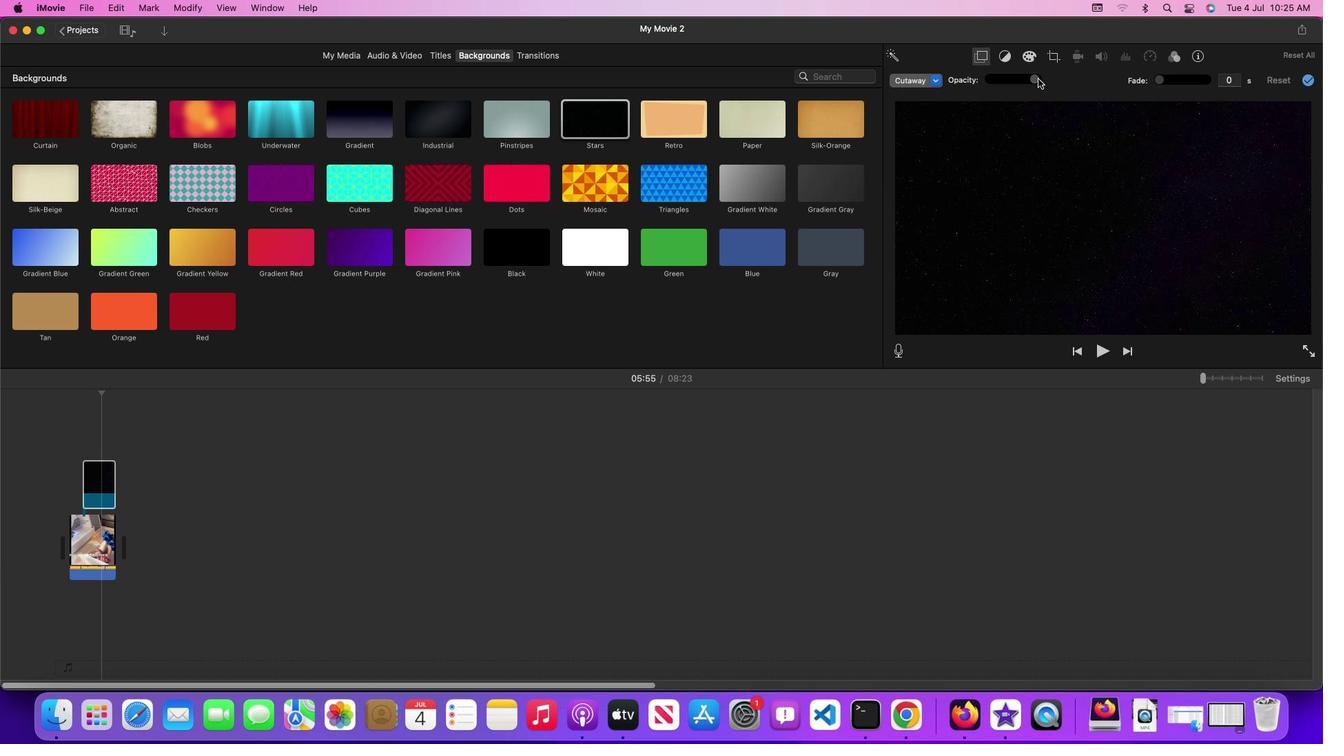 
Action: Mouse pressed left at (1047, 84)
Screenshot: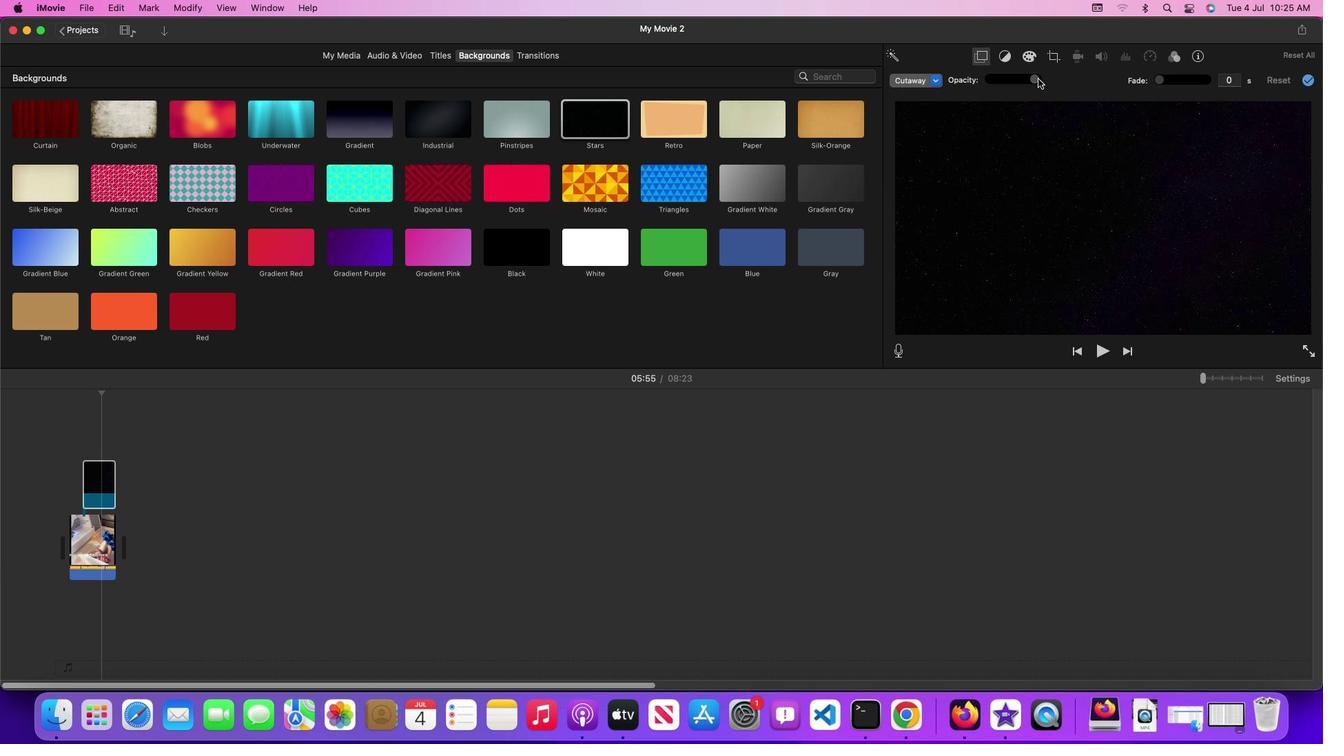 
Action: Mouse moved to (1031, 85)
Screenshot: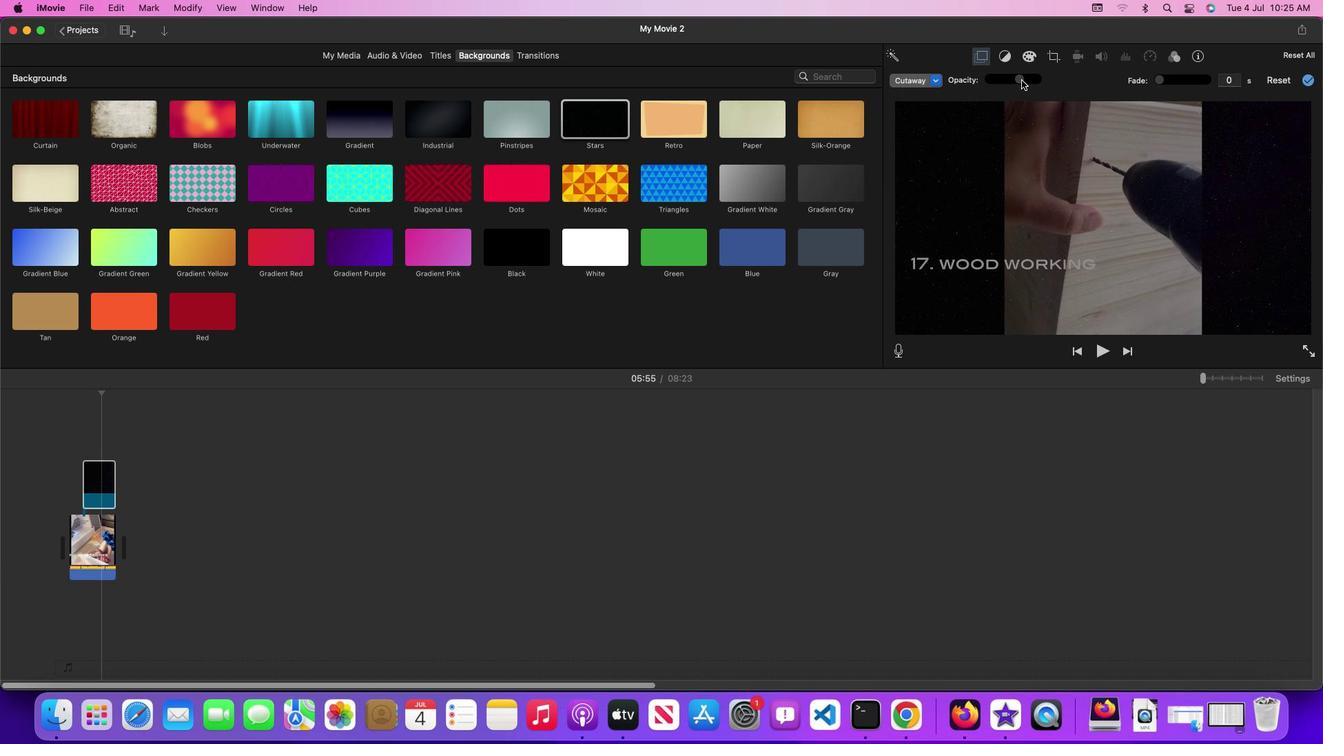
Action: Mouse pressed left at (1031, 85)
Screenshot: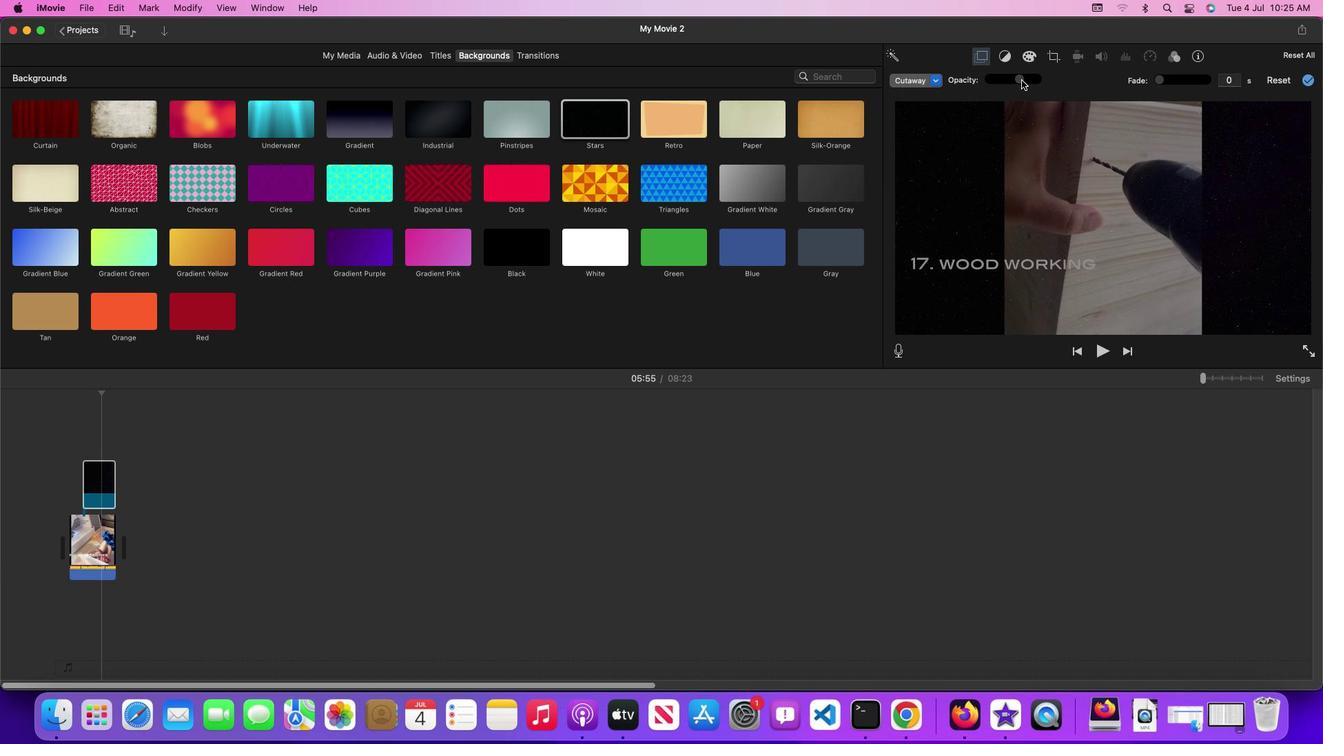 
Action: Mouse moved to (1018, 99)
Screenshot: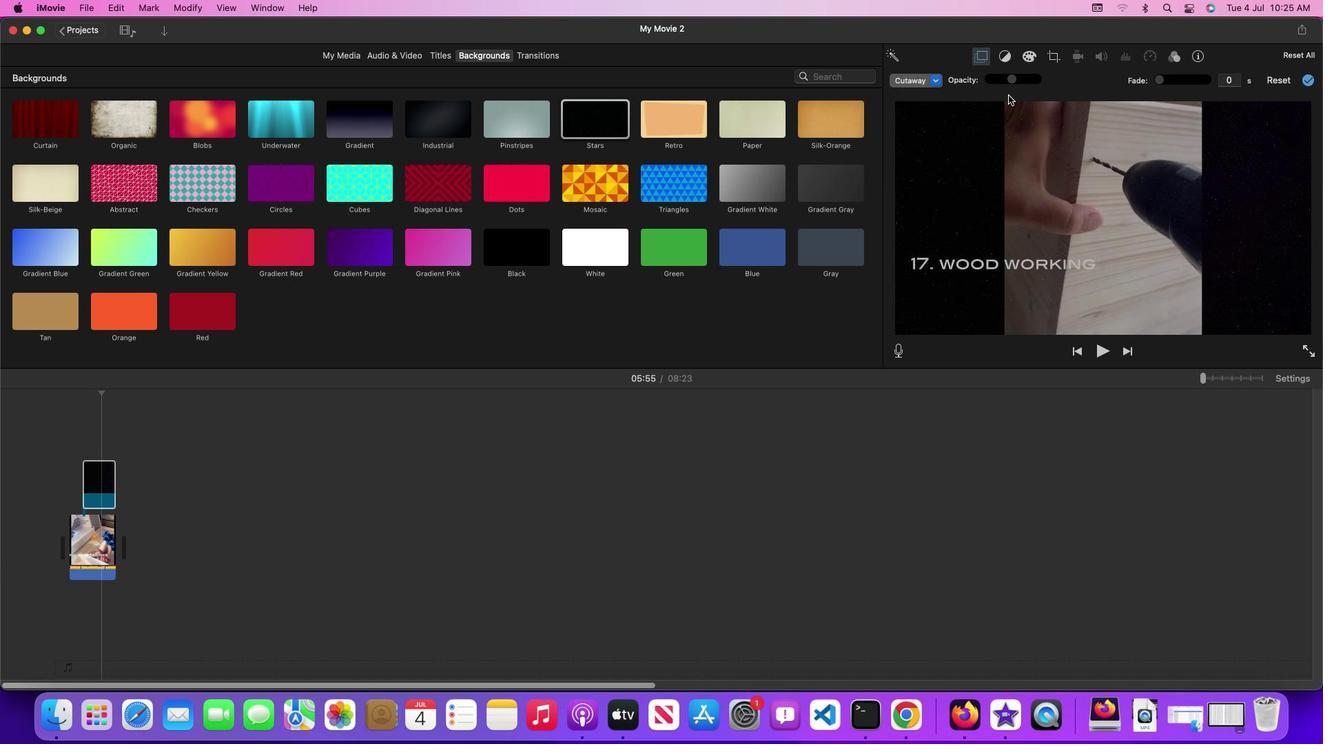 
Action: Key pressed Key.space
Screenshot: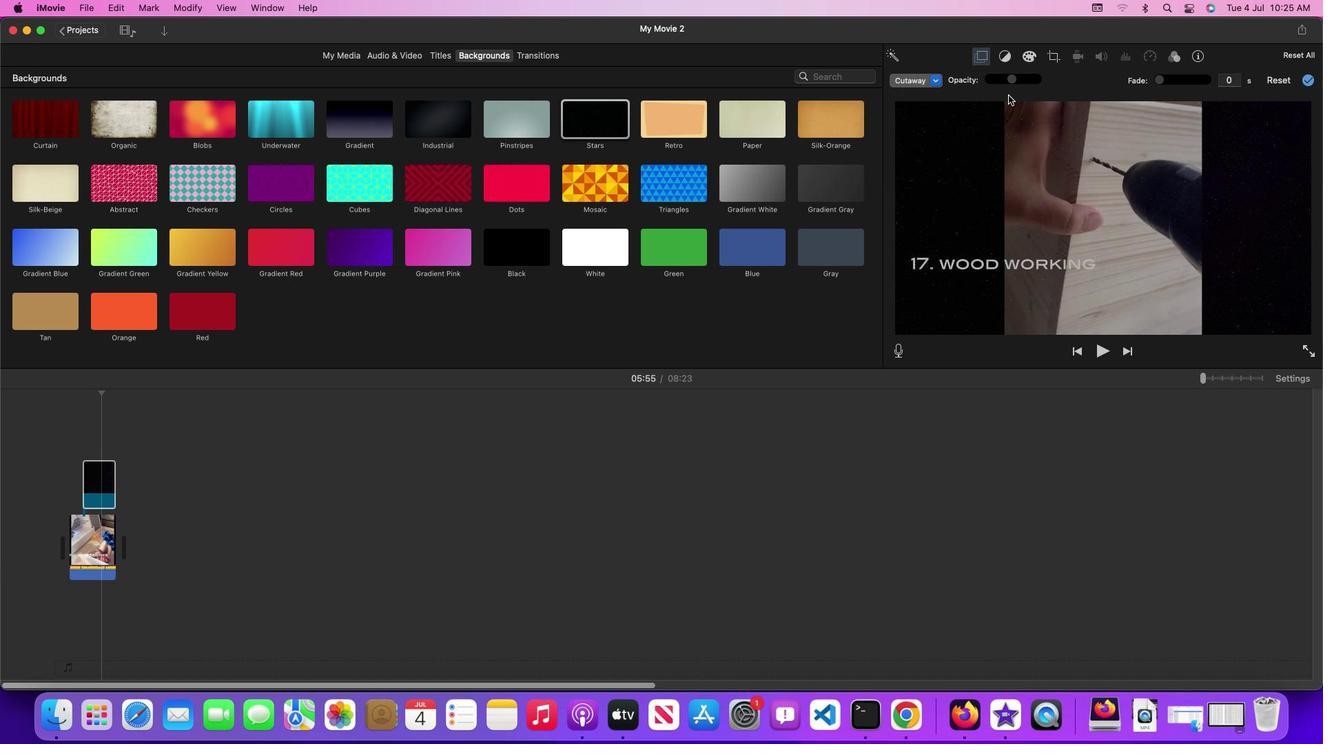 
Action: Mouse moved to (1013, 146)
Screenshot: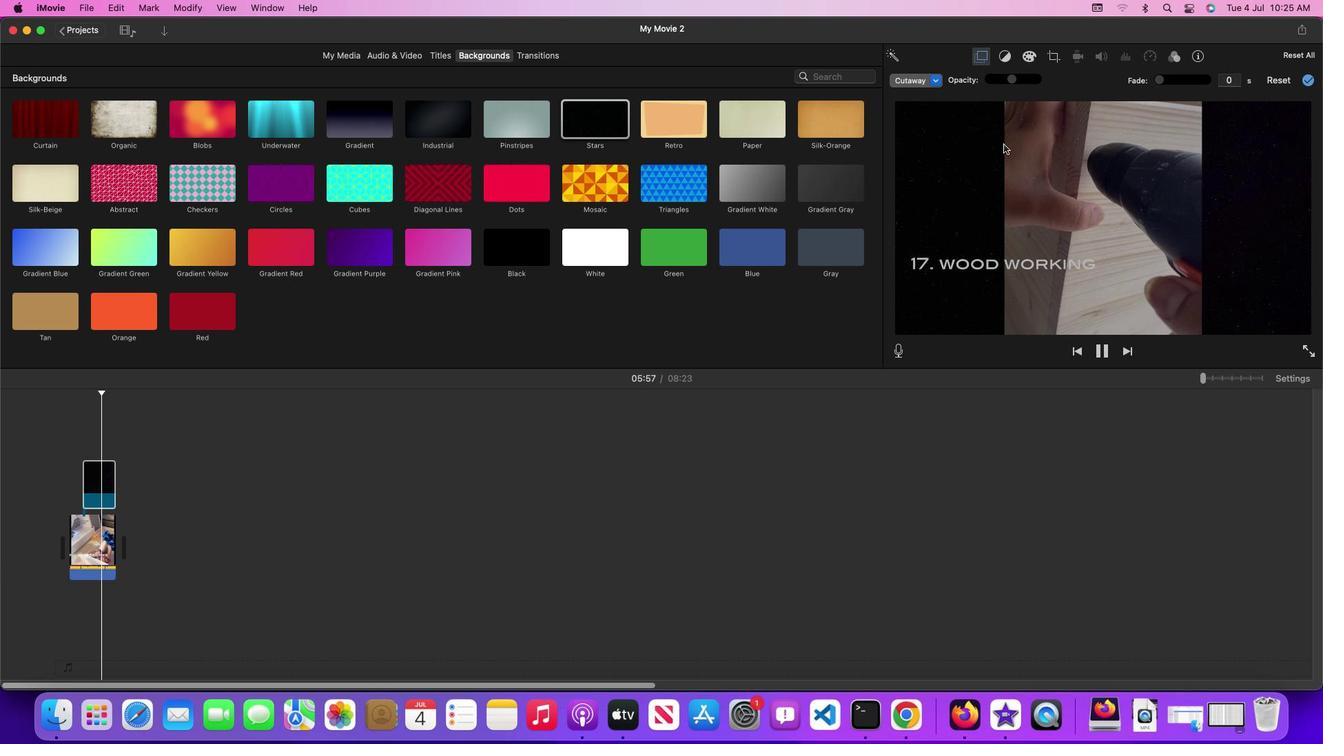 
Action: Key pressed Key.space
Screenshot: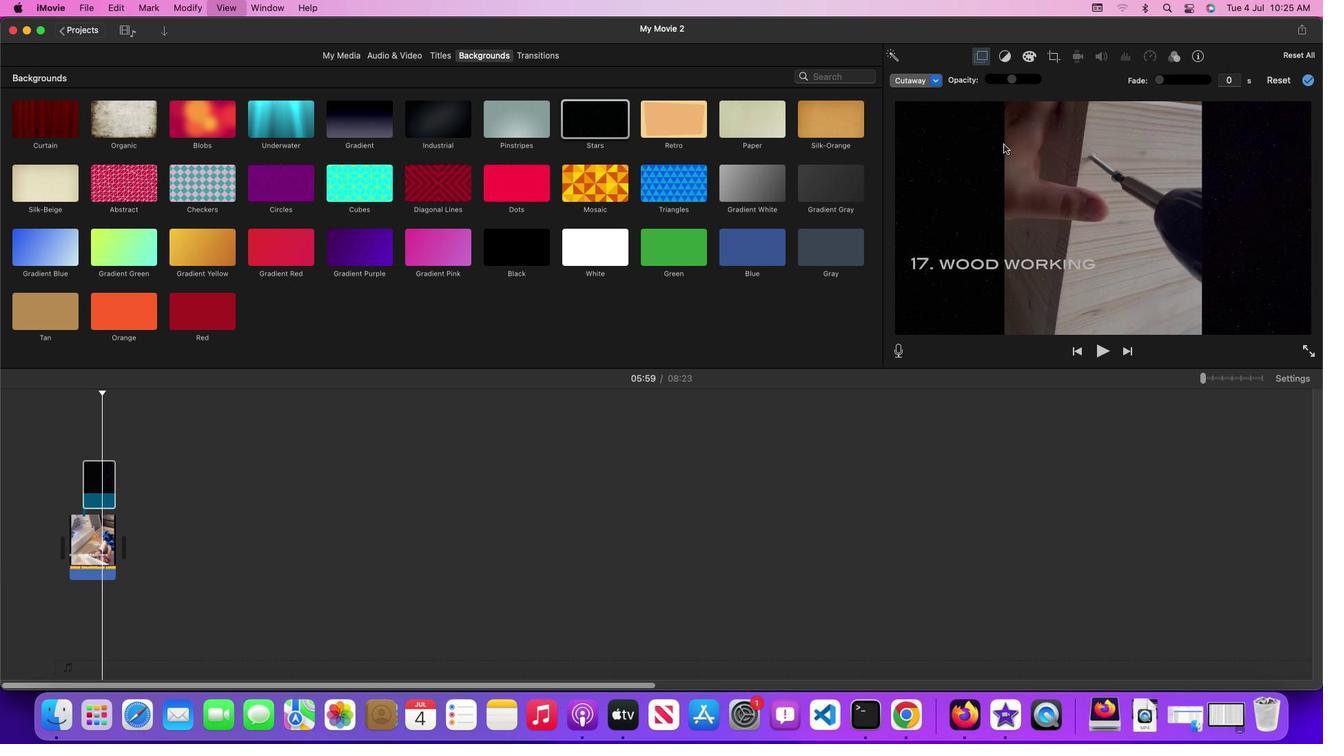 
